 Task: Find connections with filter location Jiashan with filter topic #startupquoteswith filter profile language Spanish with filter current company QX Global Group with filter school Dibrugarh University, Dibrugarh with filter industry Climate Data and Analytics with filter service category Management Consulting with filter keywords title Finance Director
Action: Mouse moved to (508, 65)
Screenshot: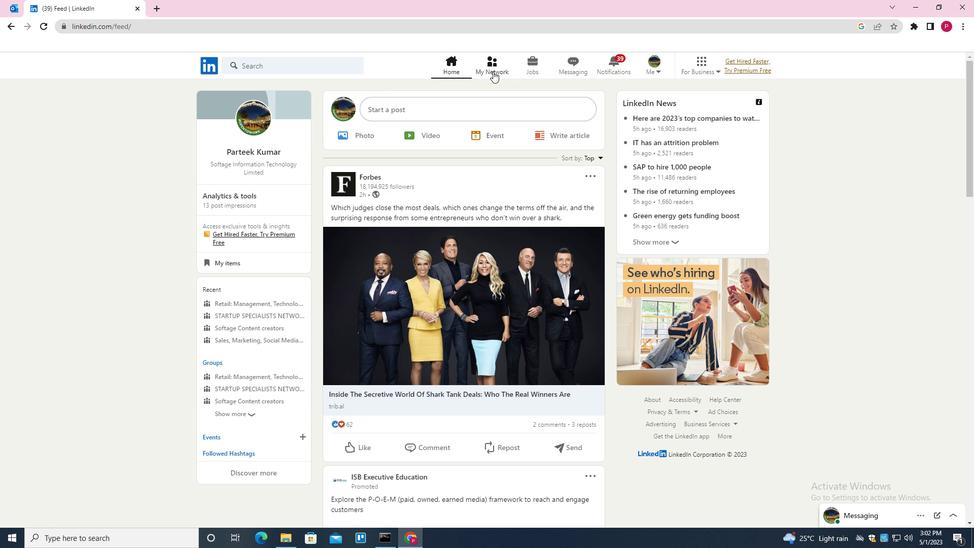 
Action: Mouse pressed left at (508, 65)
Screenshot: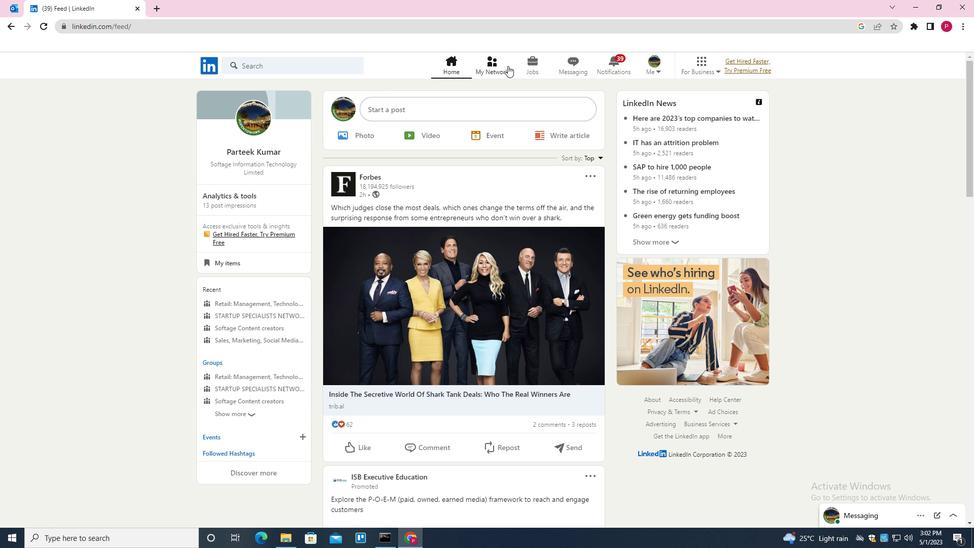 
Action: Mouse moved to (327, 121)
Screenshot: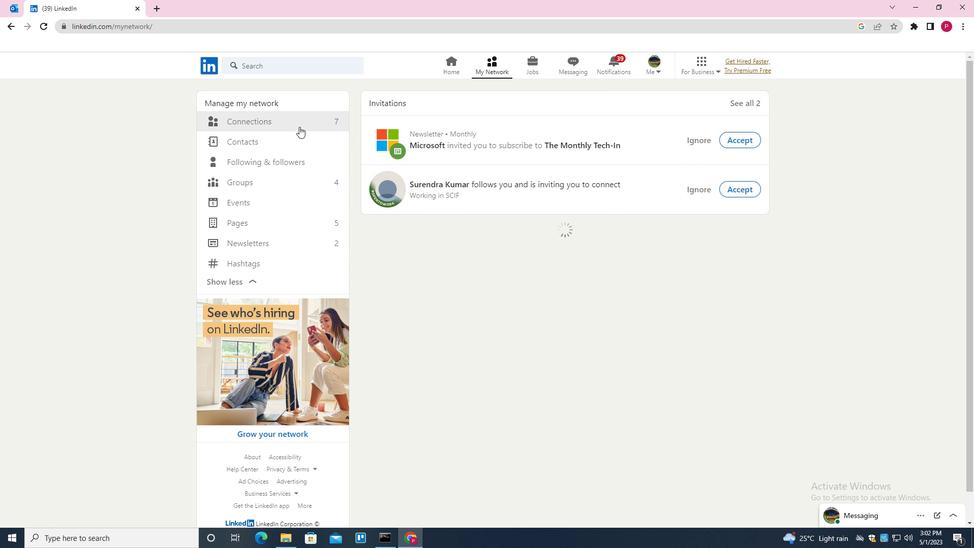 
Action: Mouse pressed left at (327, 121)
Screenshot: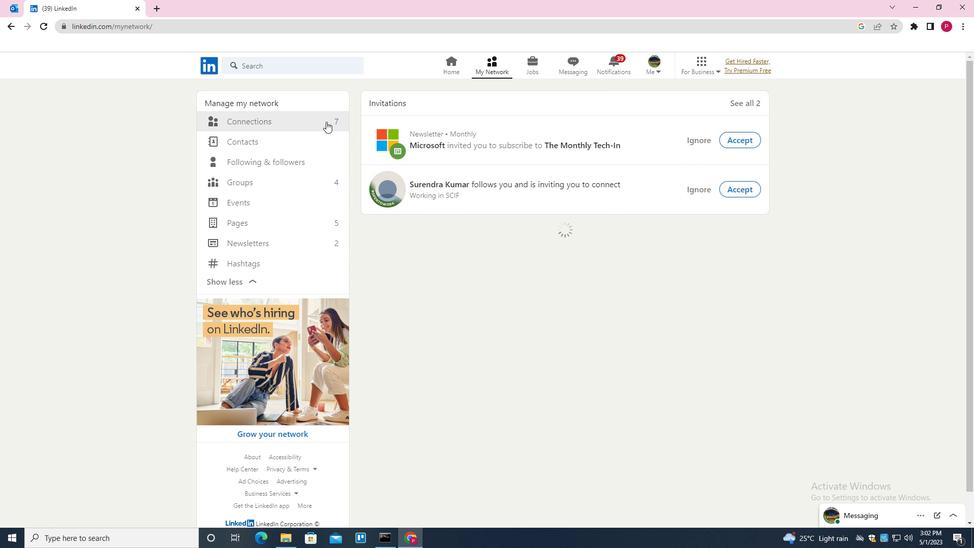 
Action: Mouse moved to (562, 119)
Screenshot: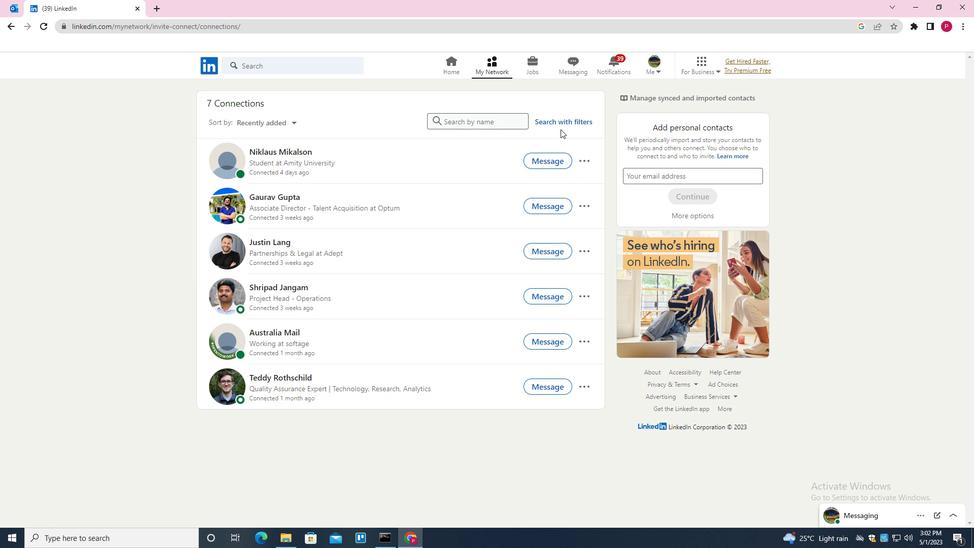 
Action: Mouse pressed left at (562, 119)
Screenshot: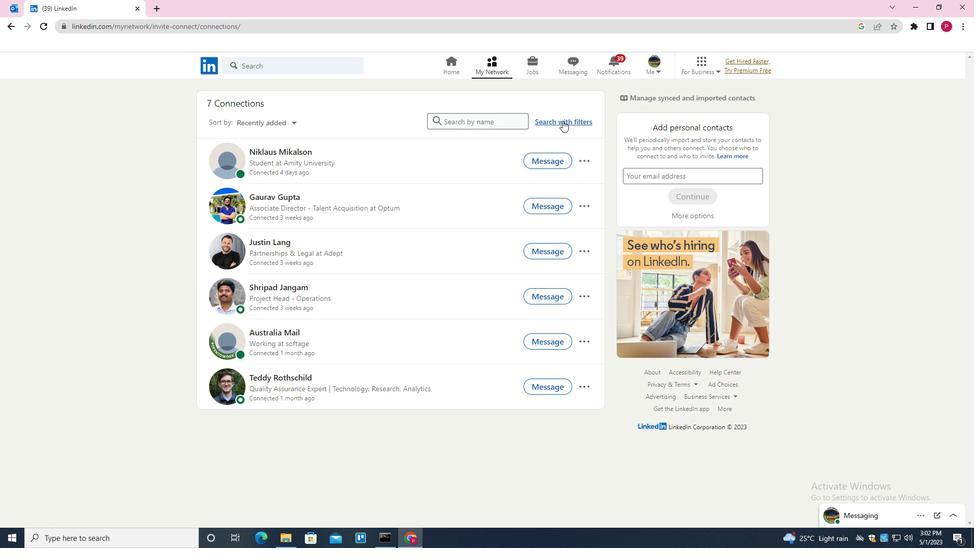
Action: Mouse moved to (524, 94)
Screenshot: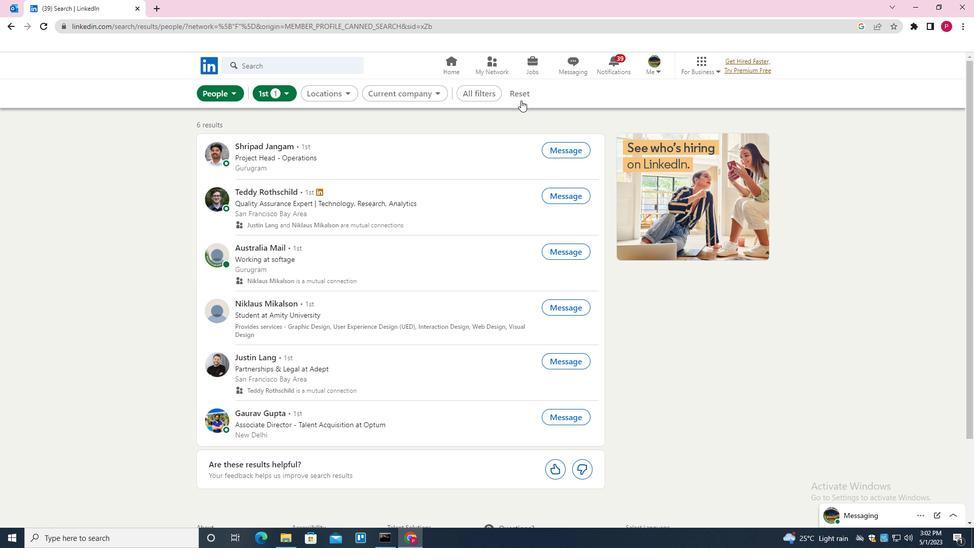 
Action: Mouse pressed left at (524, 94)
Screenshot: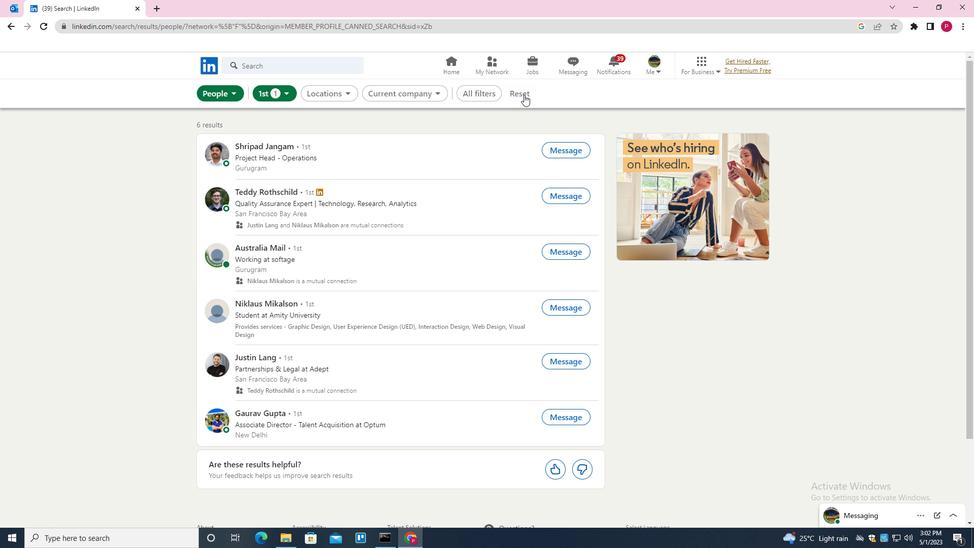 
Action: Mouse moved to (518, 91)
Screenshot: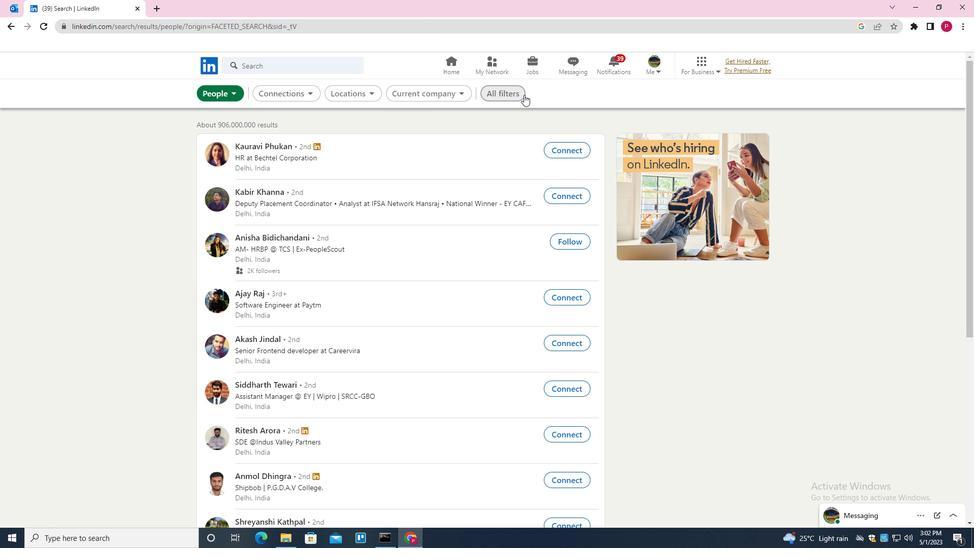 
Action: Mouse pressed left at (518, 91)
Screenshot: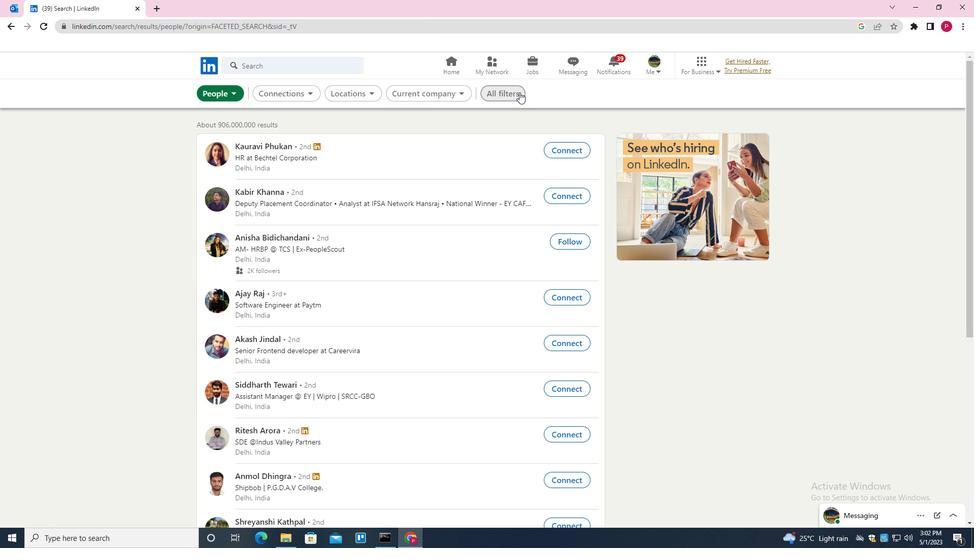 
Action: Mouse moved to (877, 313)
Screenshot: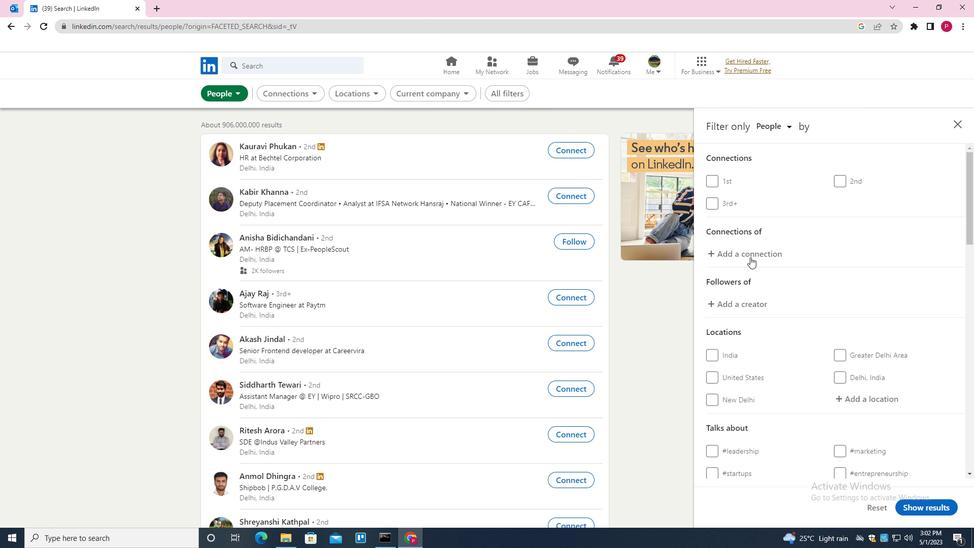 
Action: Mouse scrolled (877, 313) with delta (0, 0)
Screenshot: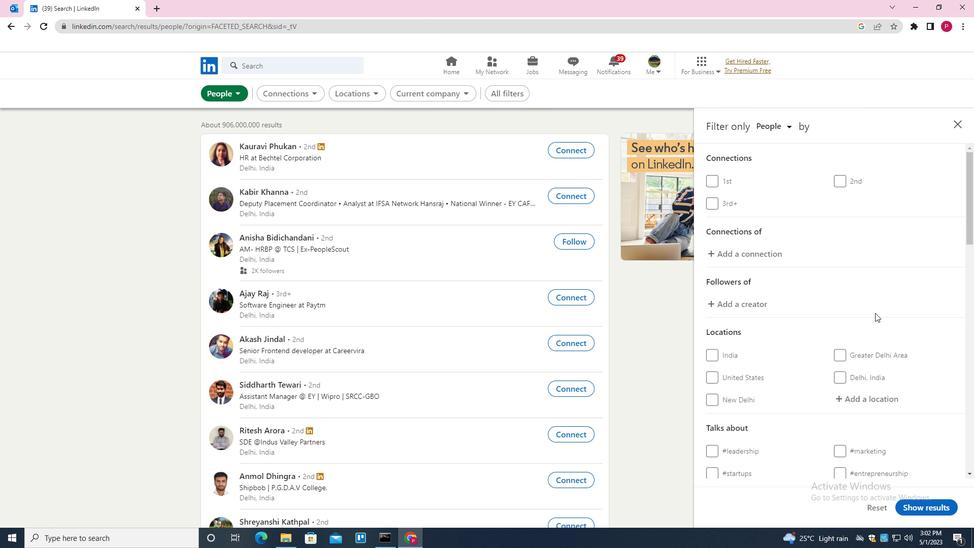 
Action: Mouse scrolled (877, 313) with delta (0, 0)
Screenshot: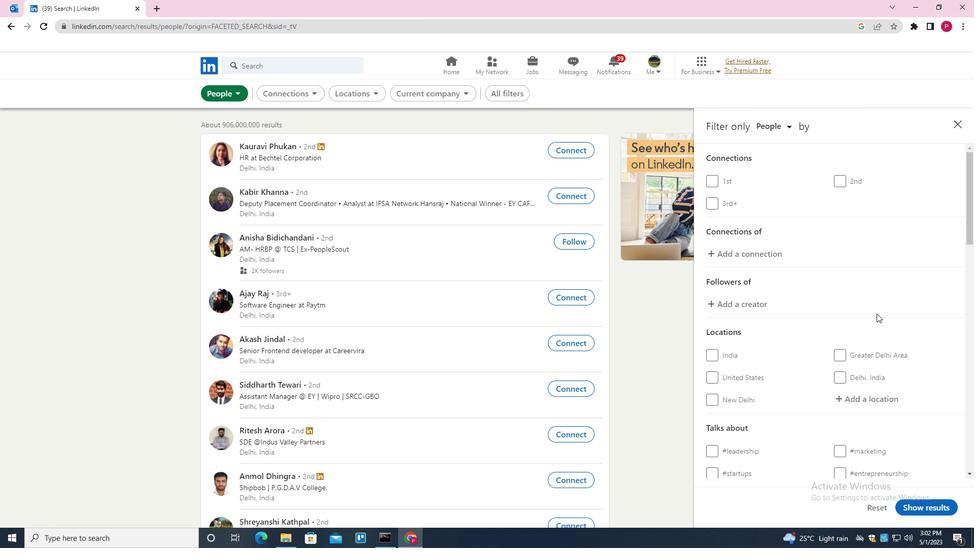 
Action: Mouse moved to (879, 302)
Screenshot: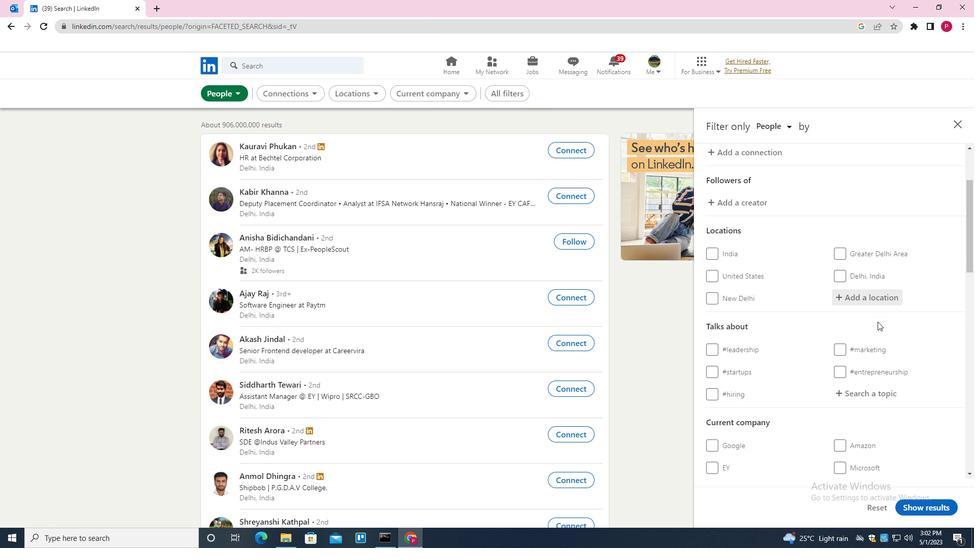 
Action: Mouse pressed left at (879, 302)
Screenshot: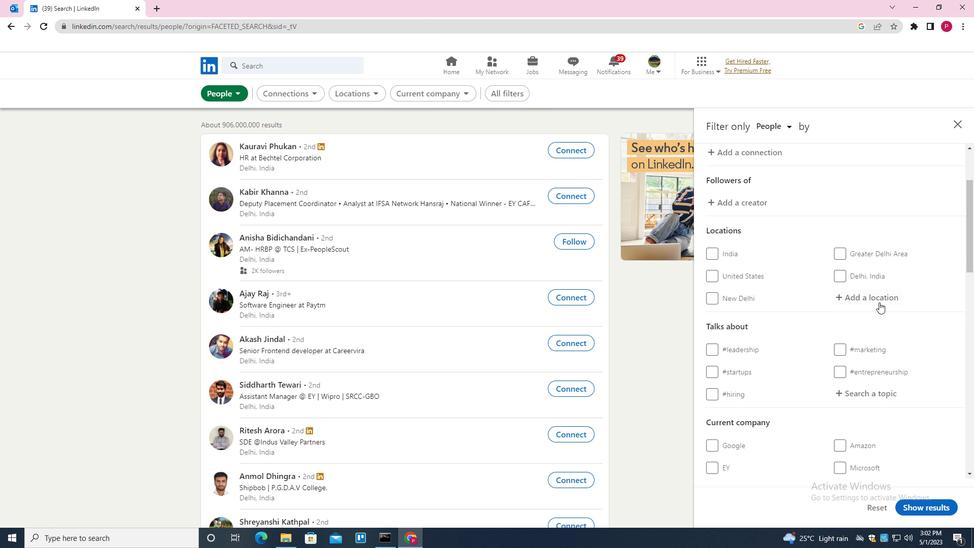 
Action: Key pressed <Key.shift><Key.shift><Key.shift>JIASHAN<Key.enter>
Screenshot: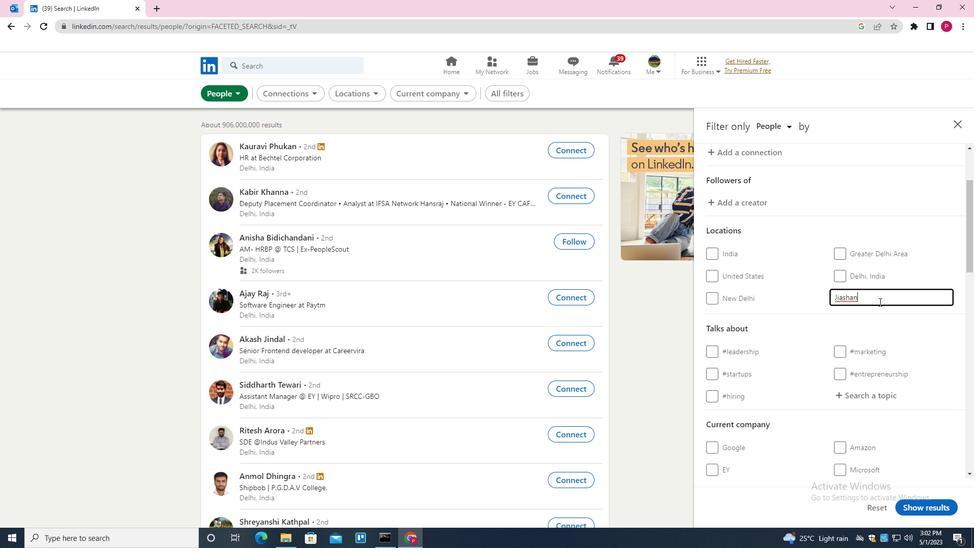 
Action: Mouse moved to (839, 331)
Screenshot: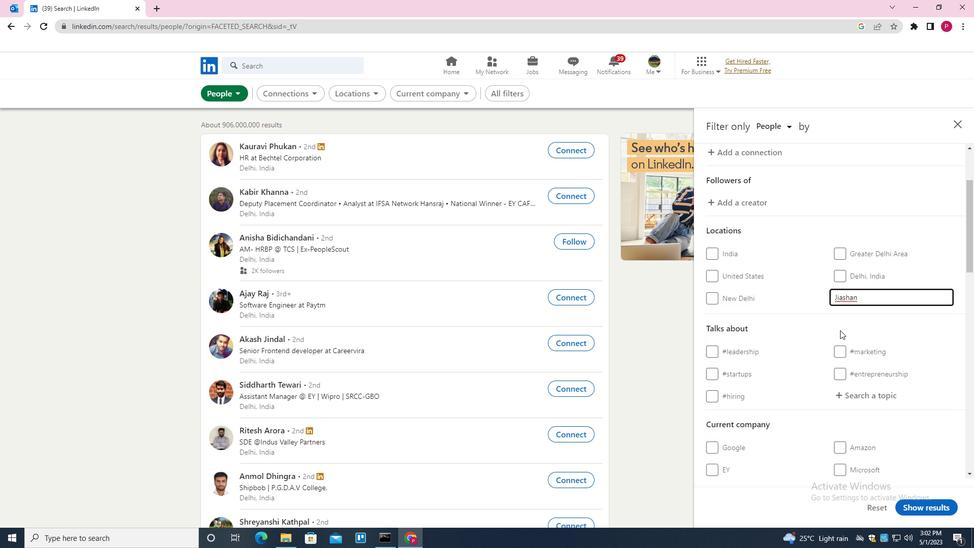 
Action: Mouse scrolled (839, 330) with delta (0, 0)
Screenshot: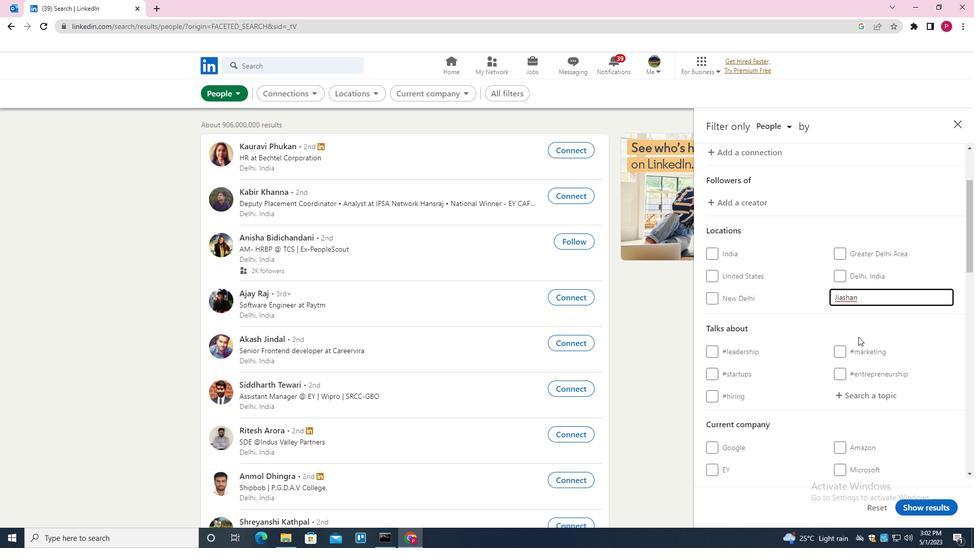 
Action: Mouse moved to (840, 331)
Screenshot: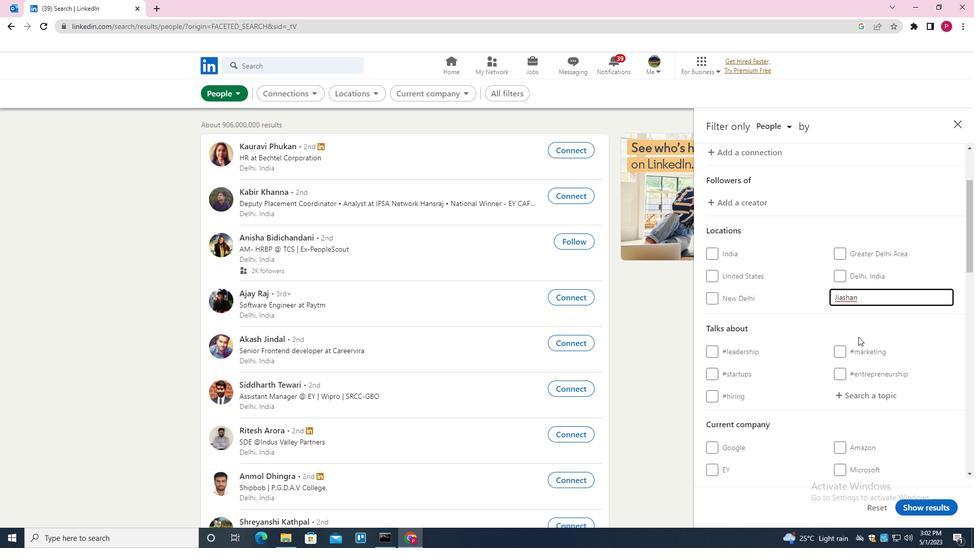 
Action: Mouse scrolled (840, 330) with delta (0, 0)
Screenshot: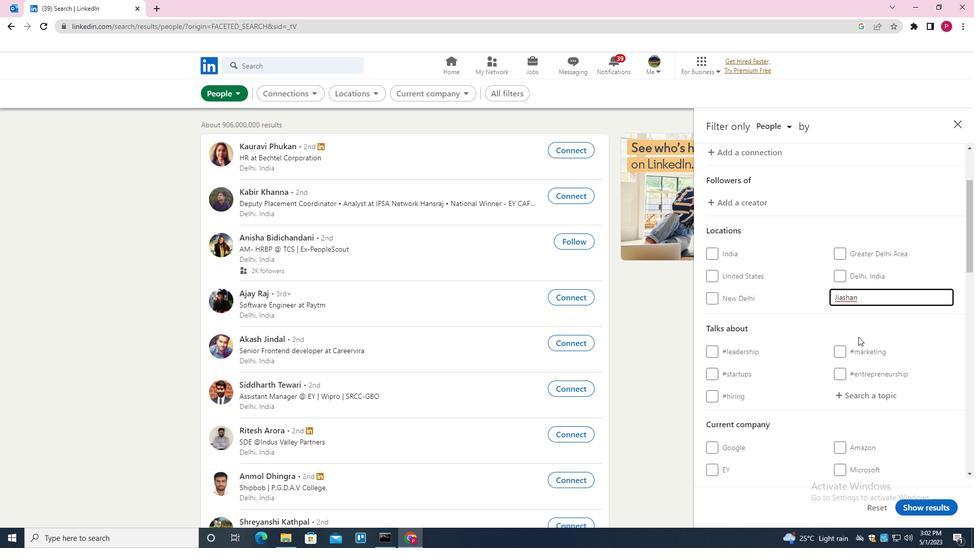 
Action: Mouse moved to (843, 332)
Screenshot: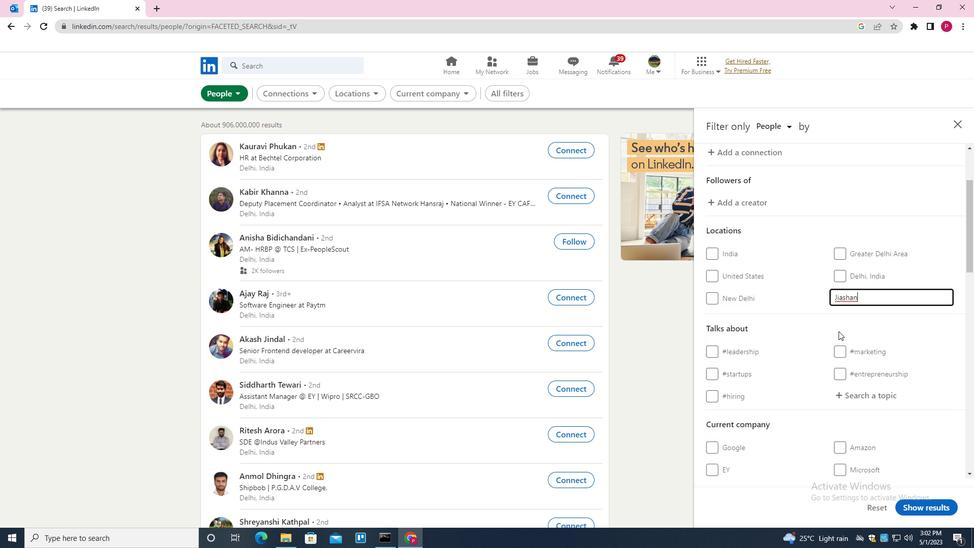 
Action: Mouse scrolled (843, 331) with delta (0, 0)
Screenshot: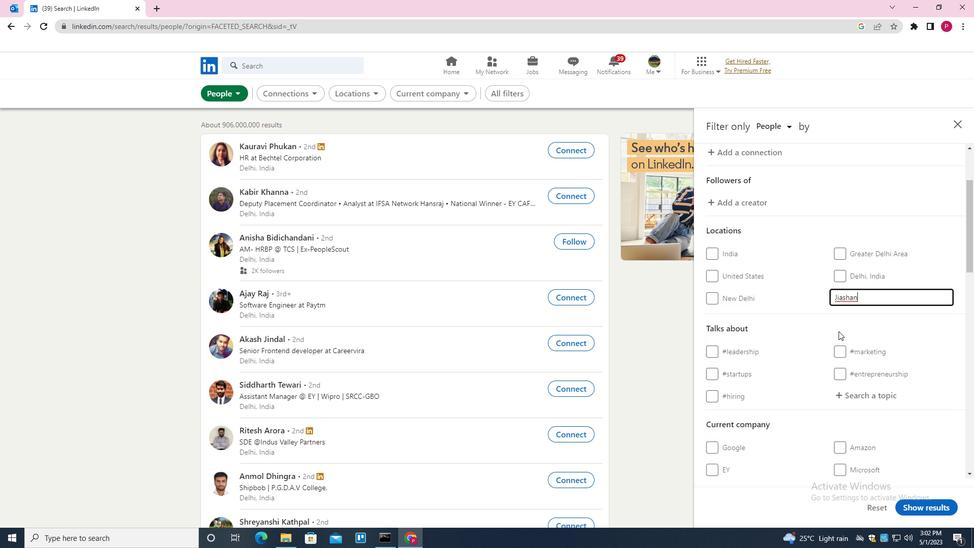 
Action: Mouse moved to (863, 239)
Screenshot: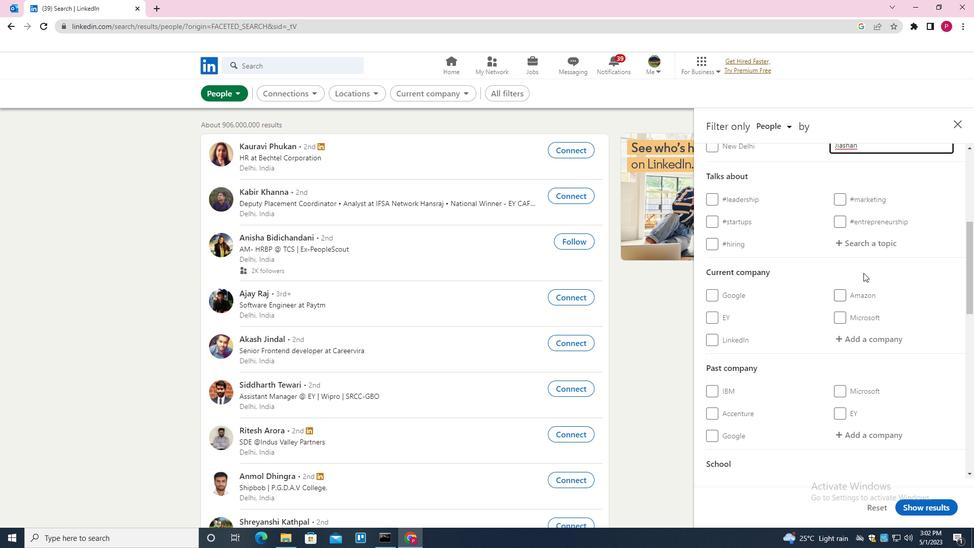 
Action: Mouse pressed left at (863, 239)
Screenshot: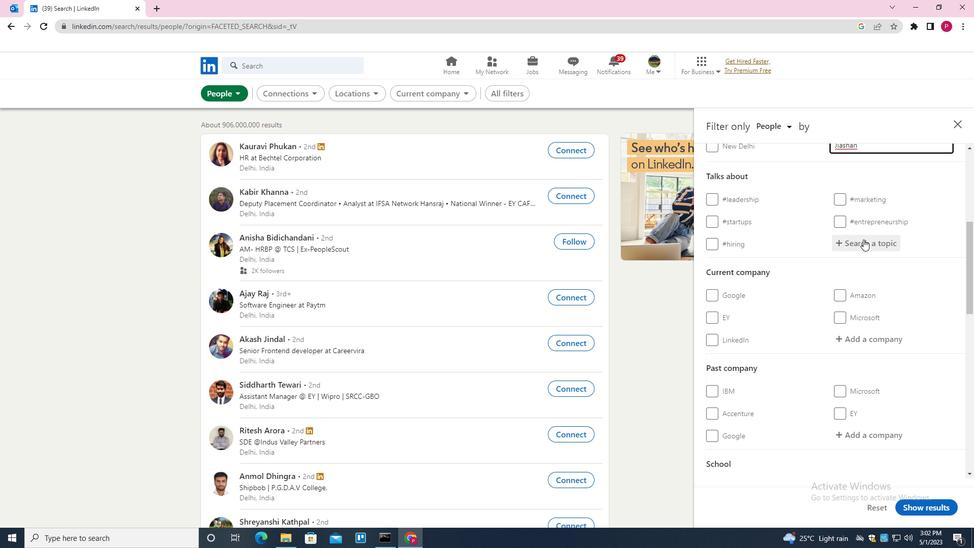 
Action: Key pressed STARTUPQUOTES<Key.down><Key.enter>
Screenshot: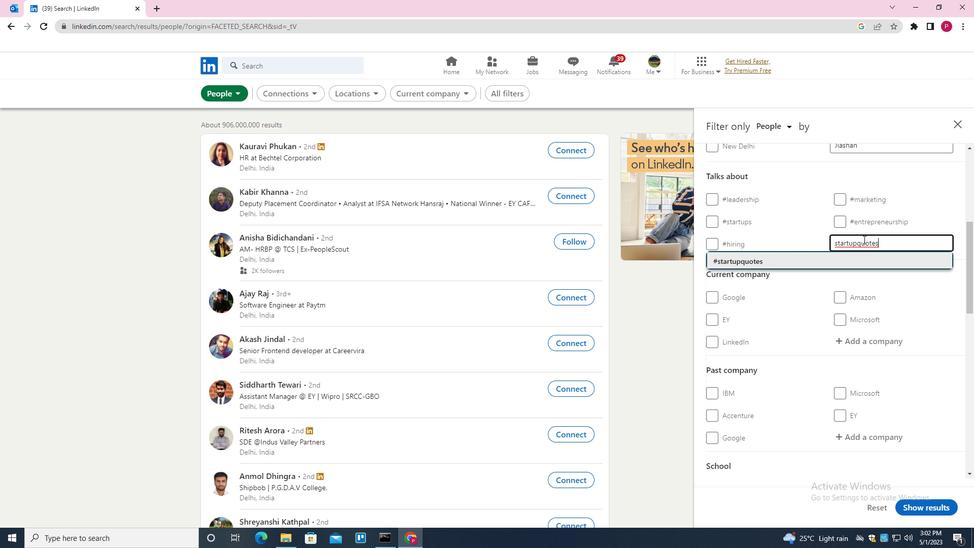 
Action: Mouse moved to (758, 288)
Screenshot: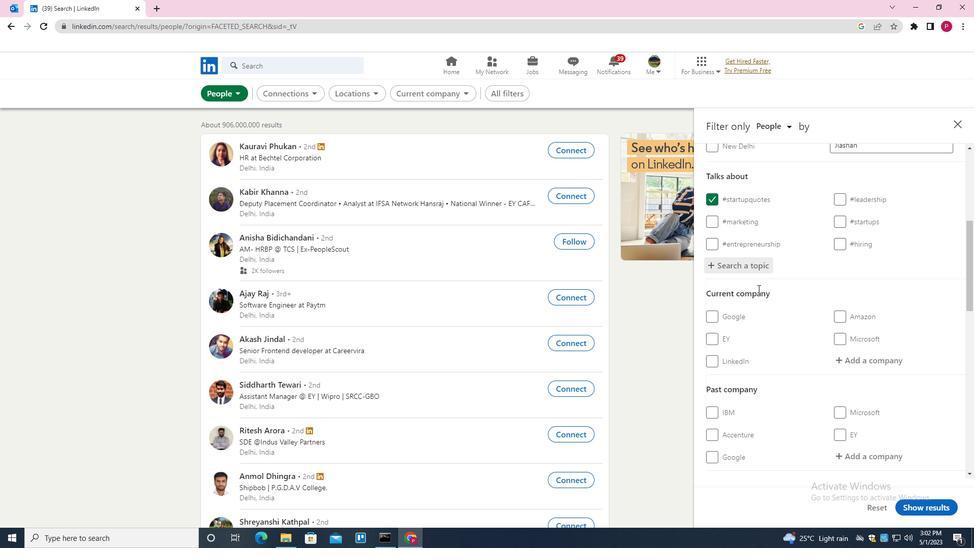 
Action: Mouse scrolled (758, 288) with delta (0, 0)
Screenshot: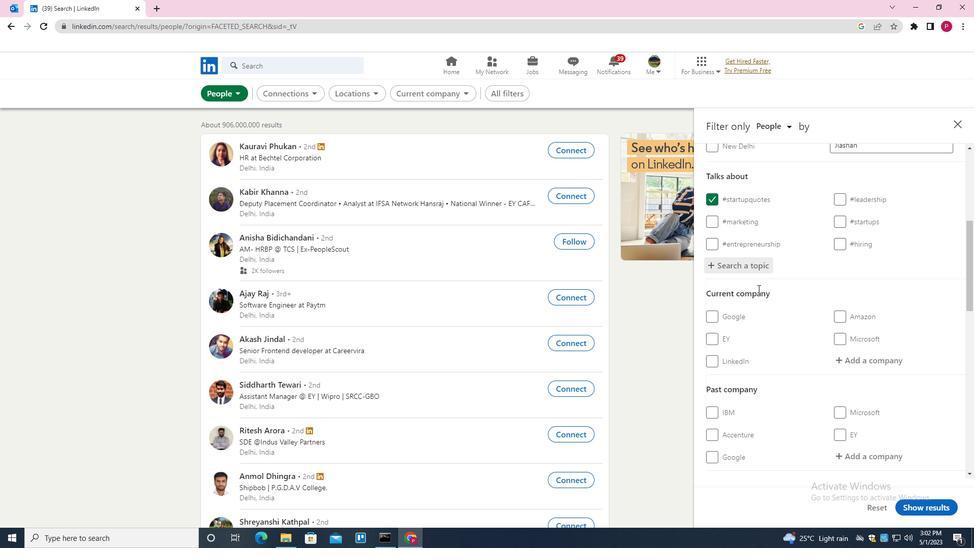 
Action: Mouse scrolled (758, 288) with delta (0, 0)
Screenshot: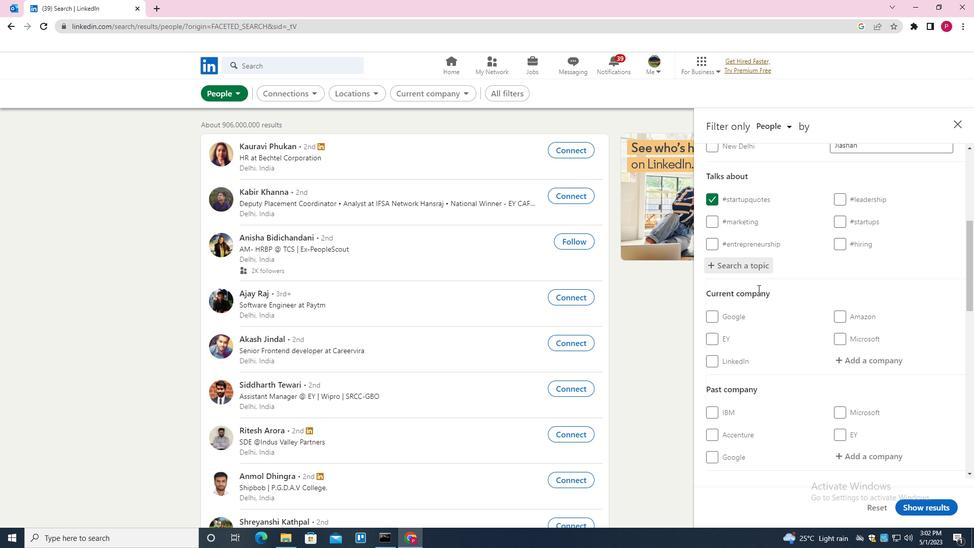 
Action: Mouse moved to (760, 290)
Screenshot: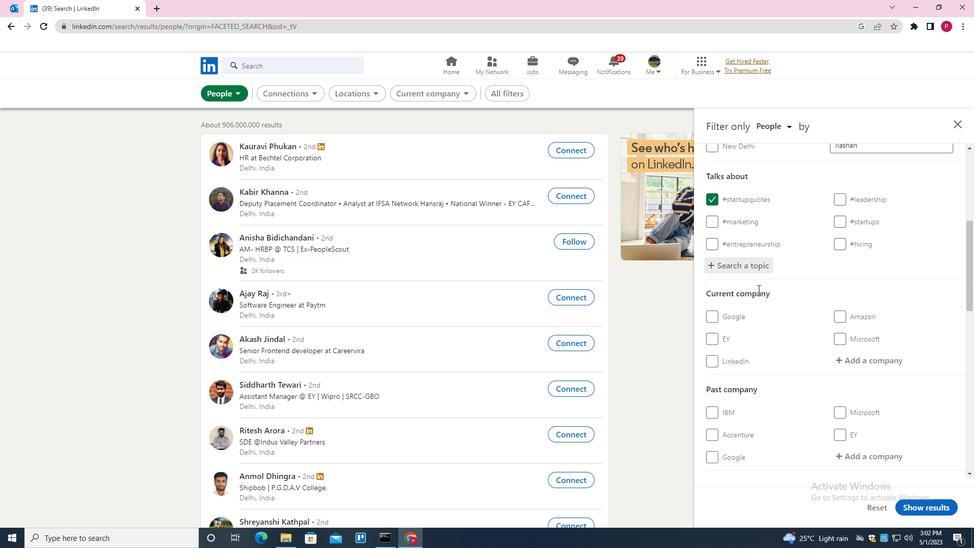 
Action: Mouse scrolled (760, 290) with delta (0, 0)
Screenshot: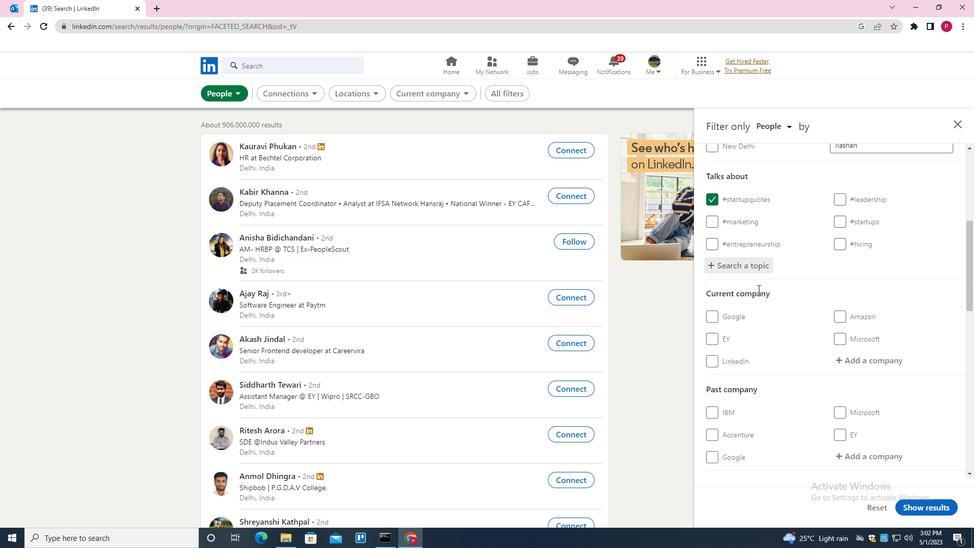 
Action: Mouse moved to (724, 313)
Screenshot: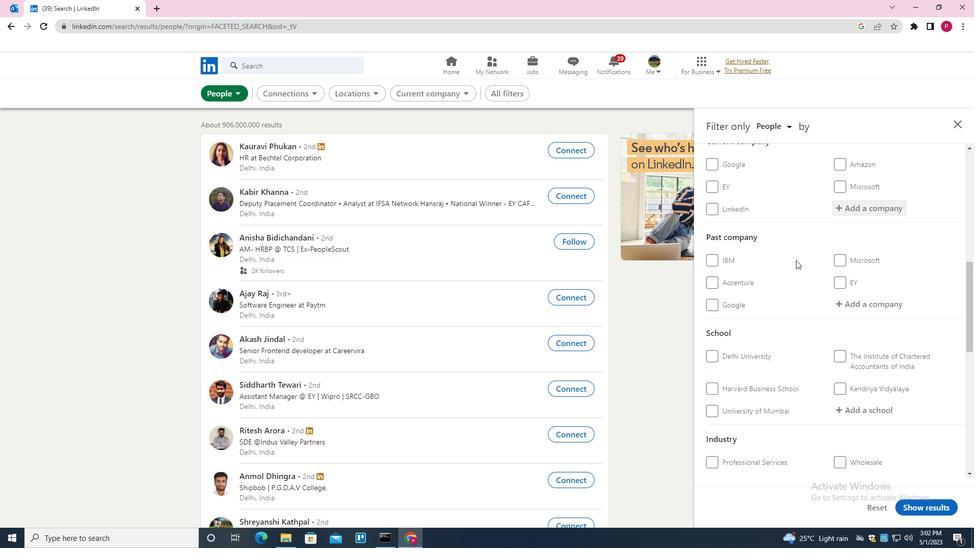 
Action: Mouse scrolled (724, 312) with delta (0, 0)
Screenshot: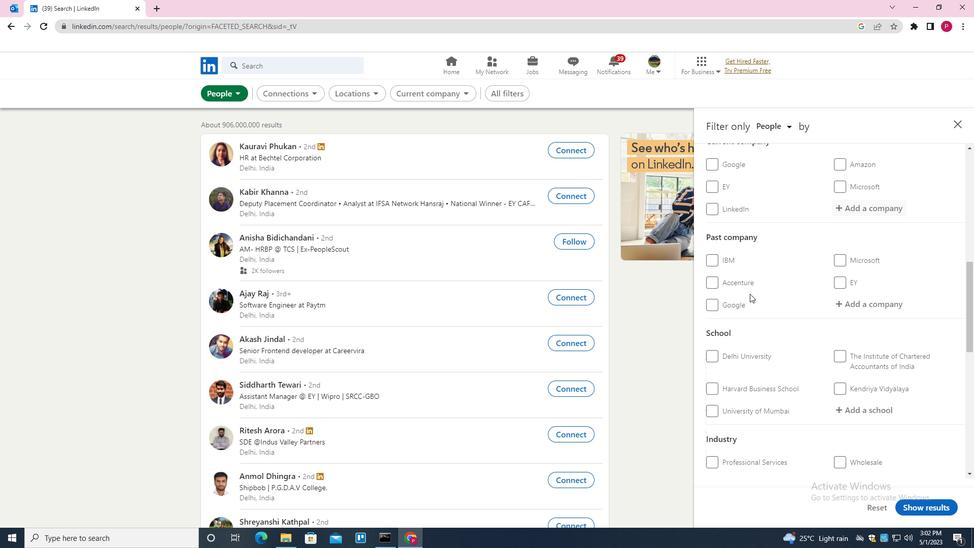 
Action: Mouse scrolled (724, 312) with delta (0, 0)
Screenshot: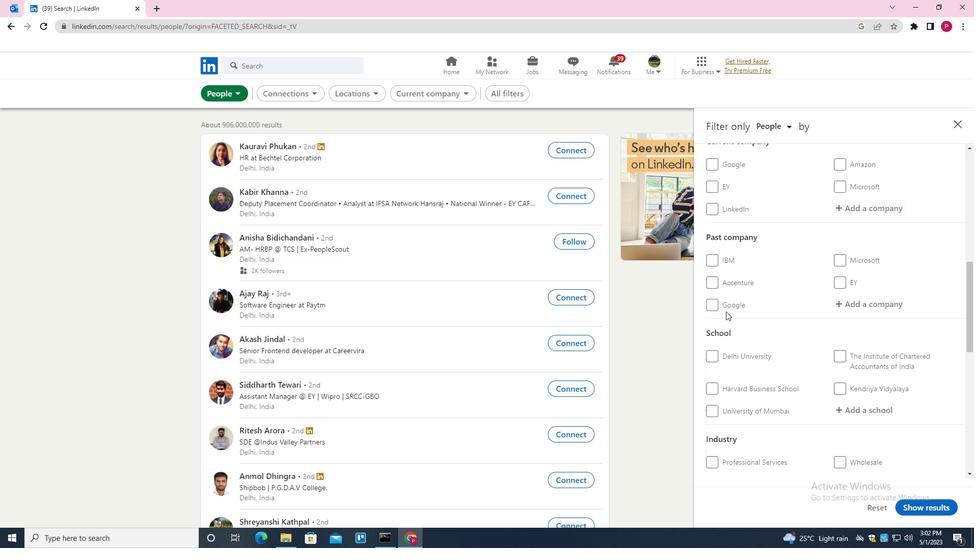 
Action: Mouse scrolled (724, 312) with delta (0, 0)
Screenshot: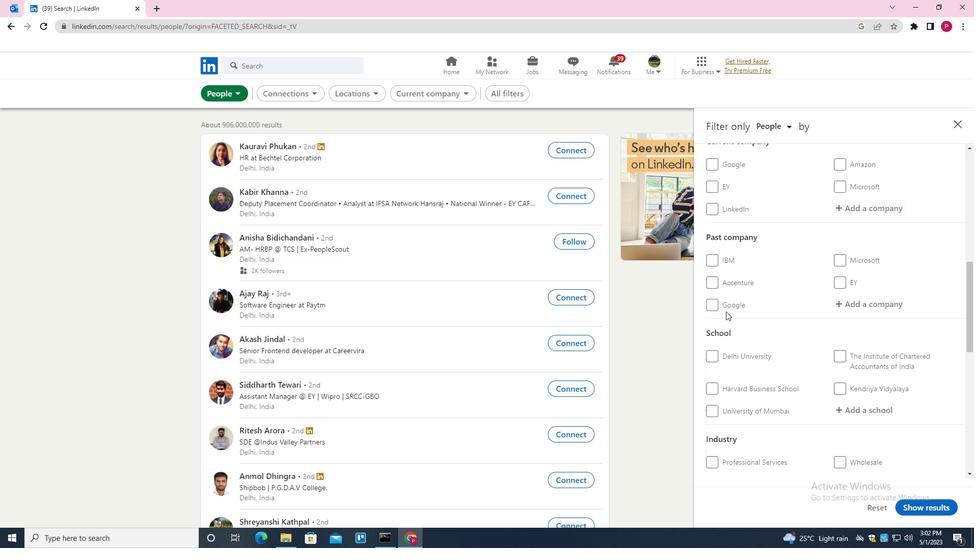 
Action: Mouse moved to (729, 328)
Screenshot: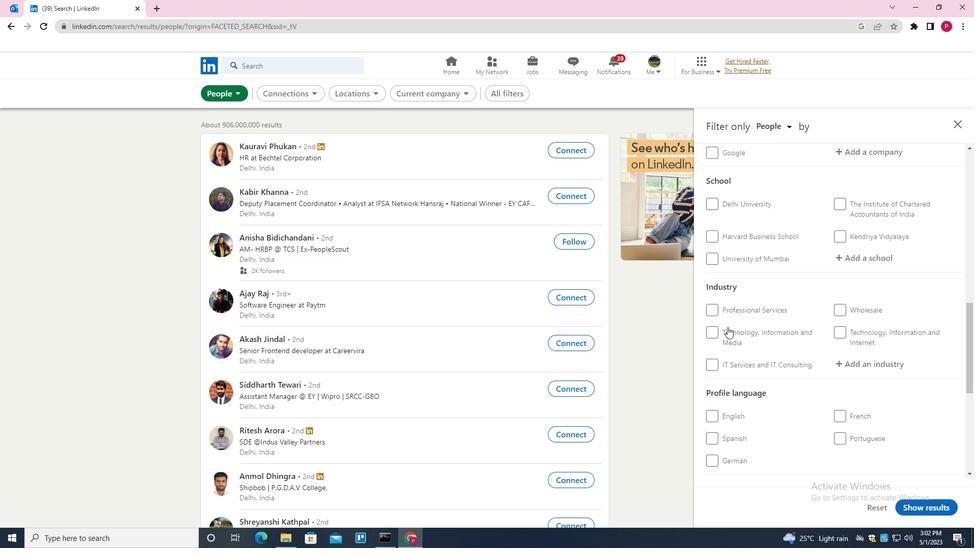 
Action: Mouse scrolled (729, 327) with delta (0, 0)
Screenshot: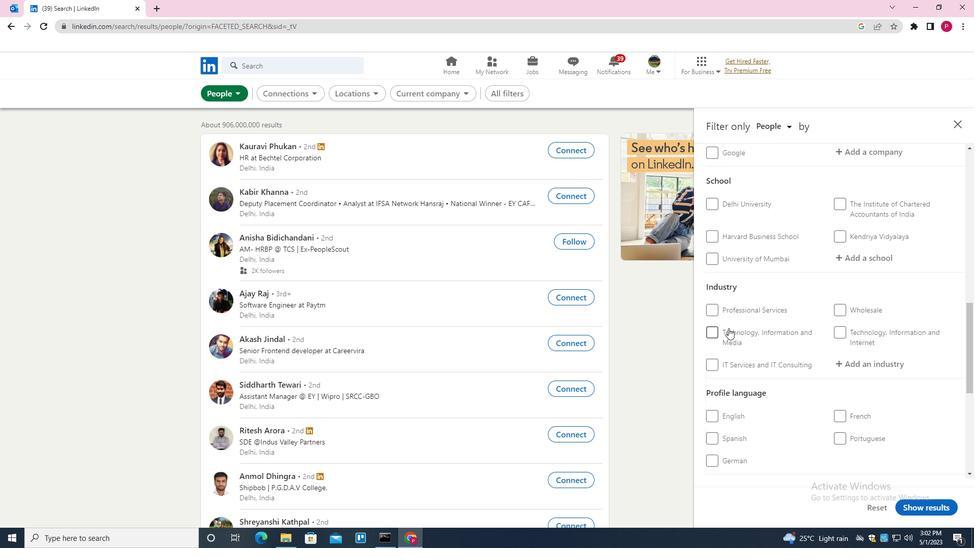 
Action: Mouse scrolled (729, 327) with delta (0, 0)
Screenshot: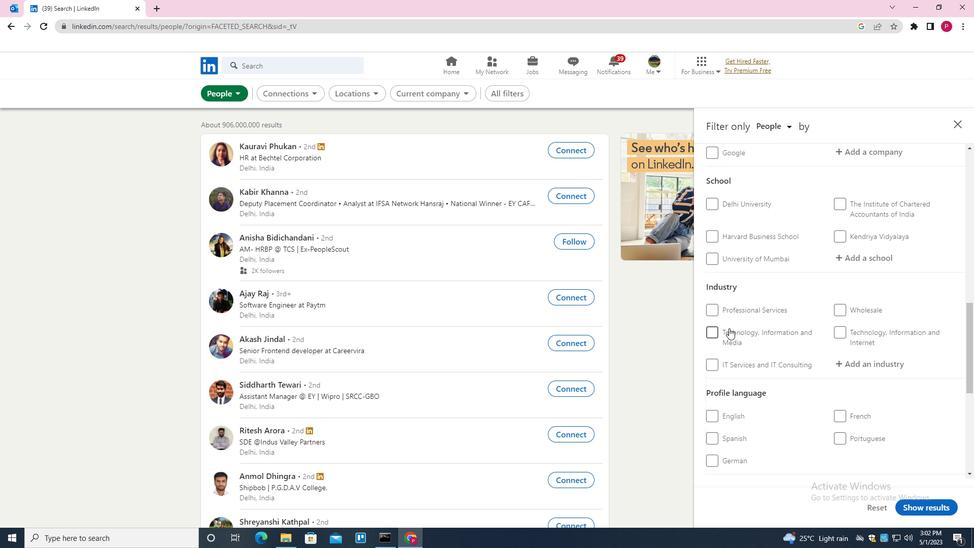 
Action: Mouse scrolled (729, 327) with delta (0, 0)
Screenshot: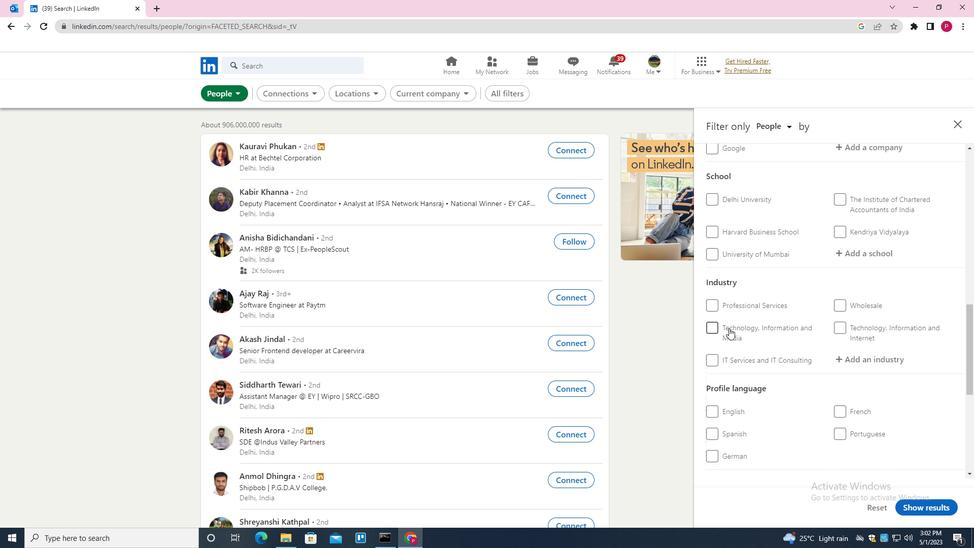 
Action: Mouse moved to (731, 290)
Screenshot: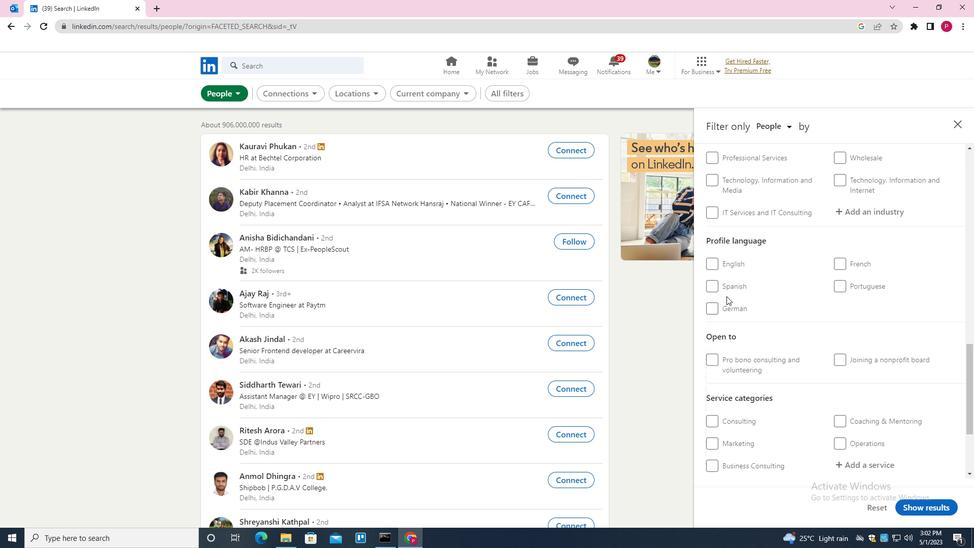 
Action: Mouse pressed left at (731, 290)
Screenshot: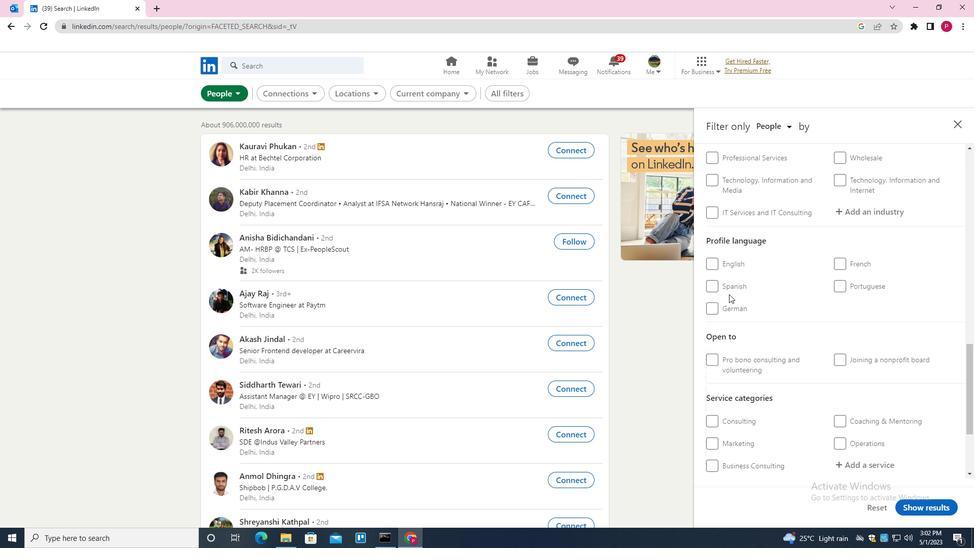 
Action: Mouse scrolled (731, 291) with delta (0, 0)
Screenshot: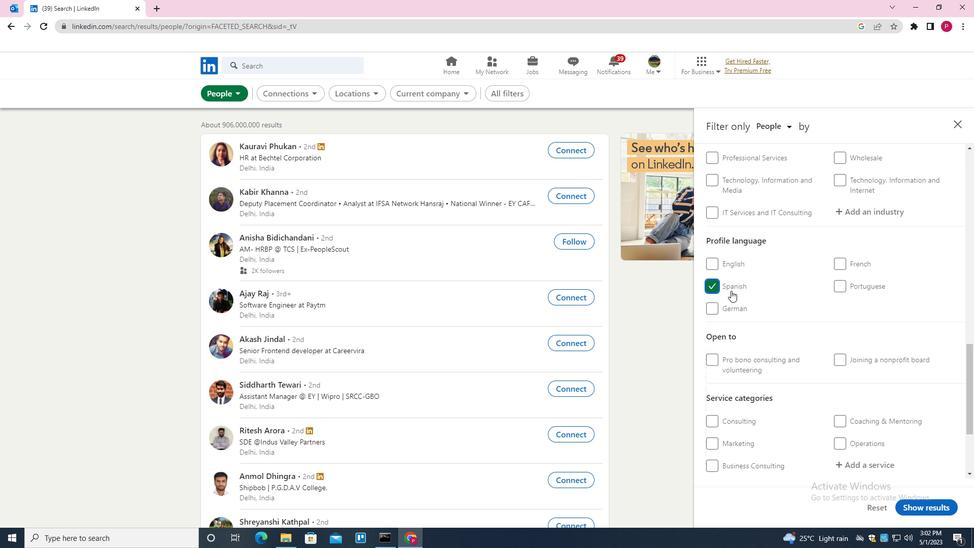 
Action: Mouse scrolled (731, 291) with delta (0, 0)
Screenshot: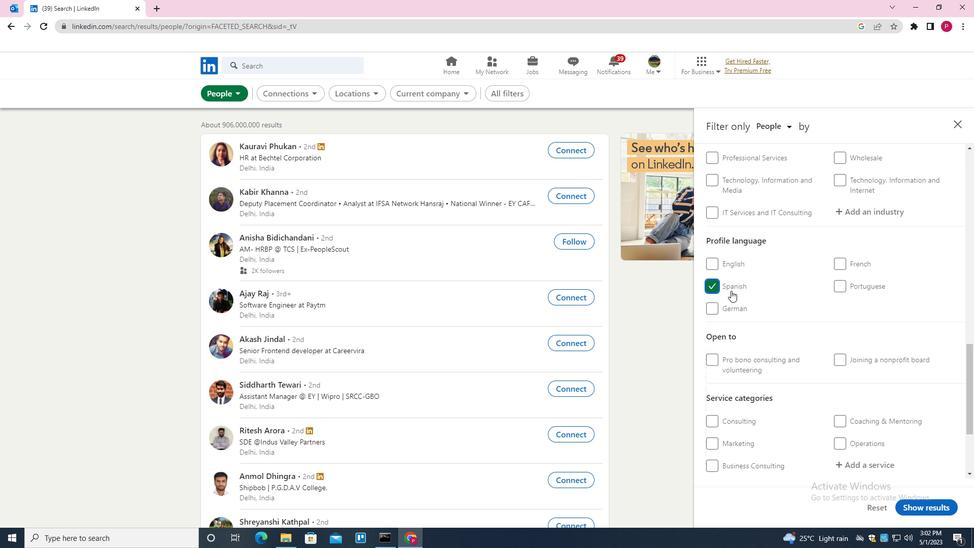 
Action: Mouse scrolled (731, 291) with delta (0, 0)
Screenshot: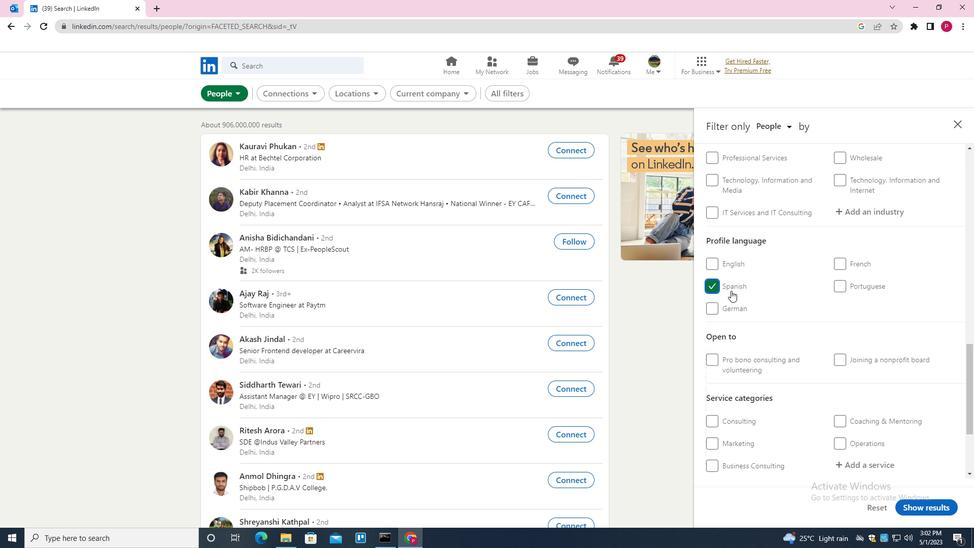 
Action: Mouse scrolled (731, 291) with delta (0, 0)
Screenshot: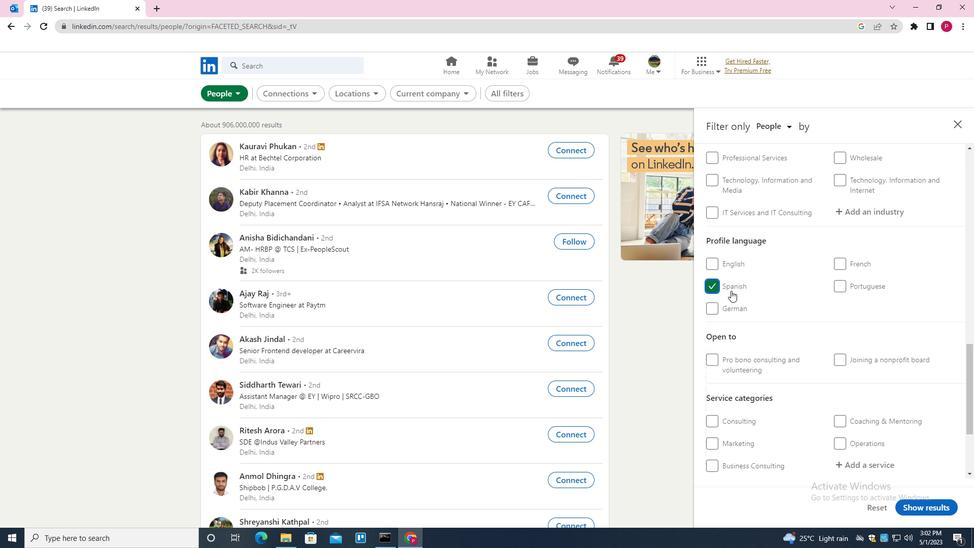 
Action: Mouse moved to (735, 287)
Screenshot: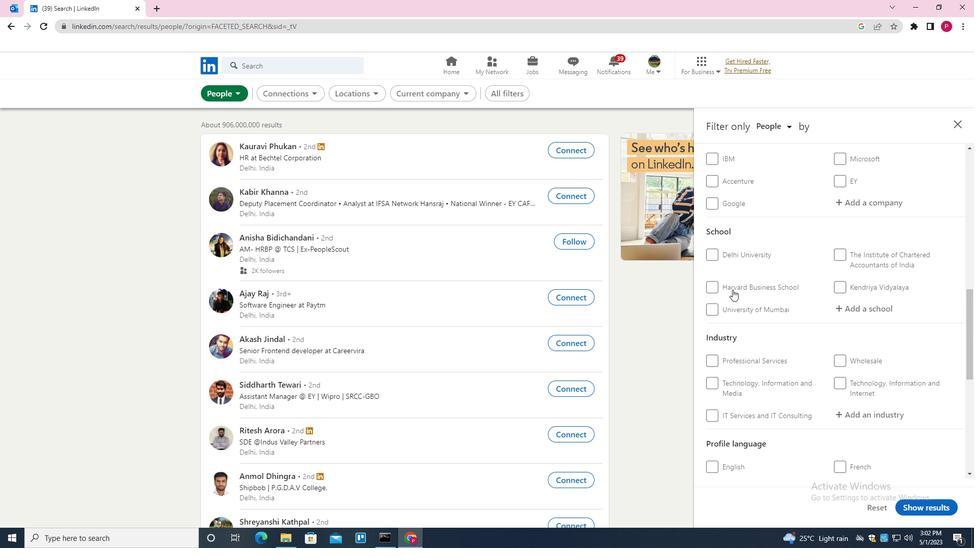 
Action: Mouse scrolled (735, 288) with delta (0, 0)
Screenshot: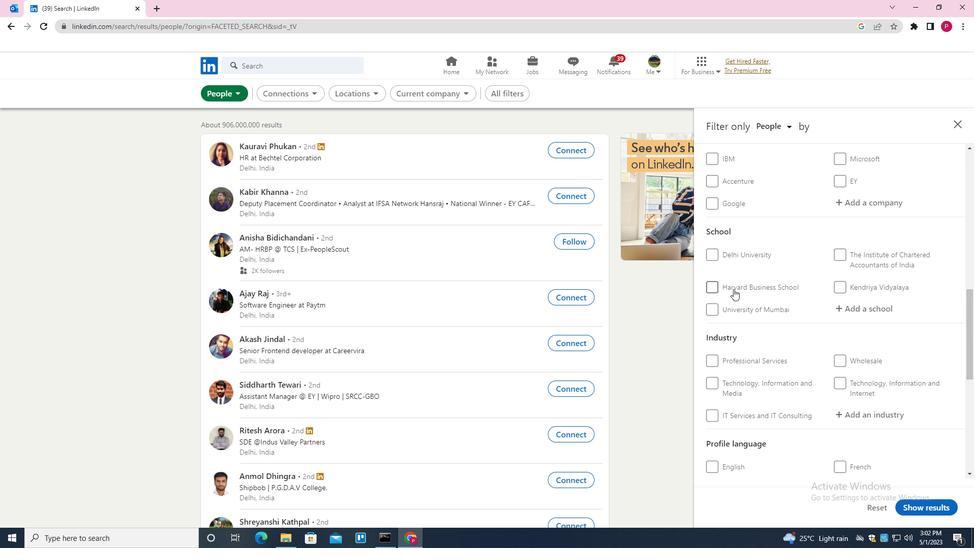 
Action: Mouse scrolled (735, 288) with delta (0, 0)
Screenshot: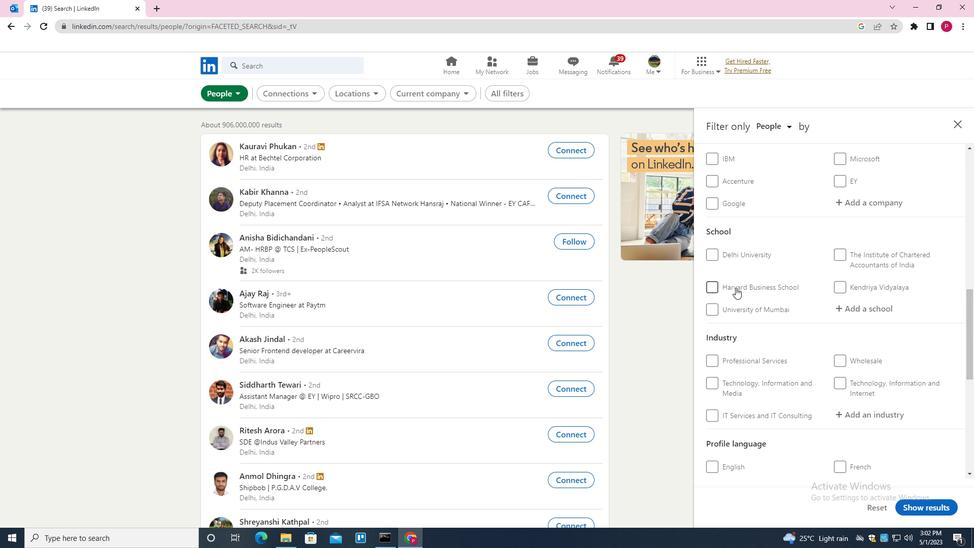 
Action: Mouse scrolled (735, 288) with delta (0, 0)
Screenshot: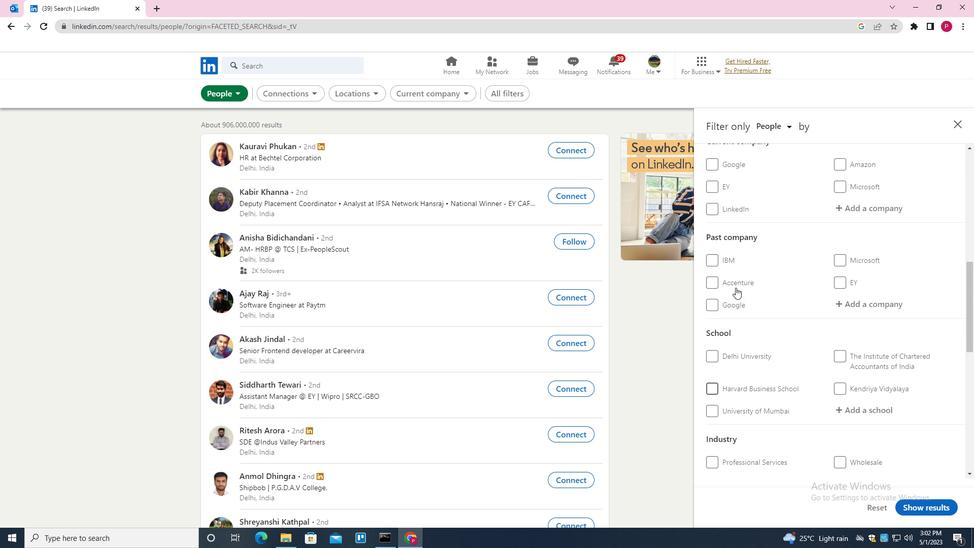 
Action: Mouse moved to (888, 256)
Screenshot: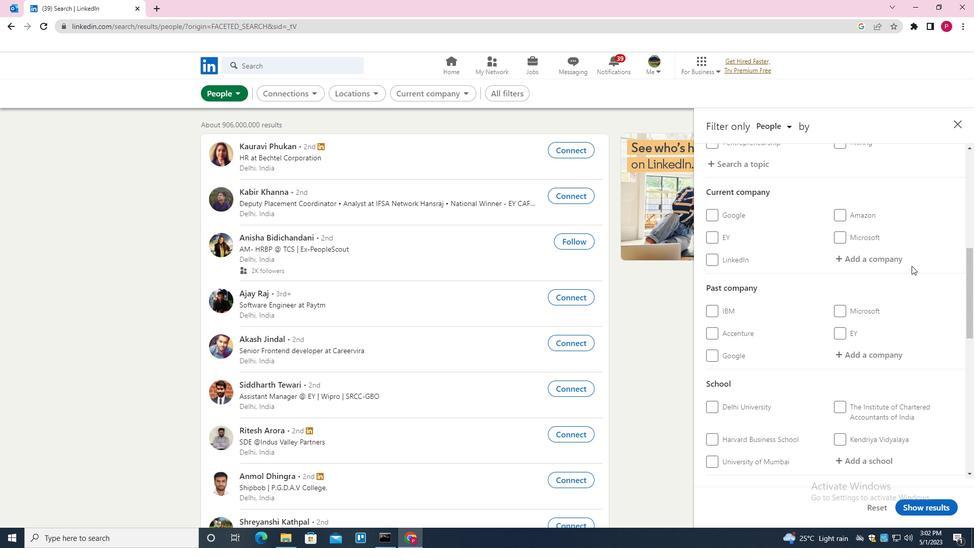 
Action: Mouse pressed left at (888, 256)
Screenshot: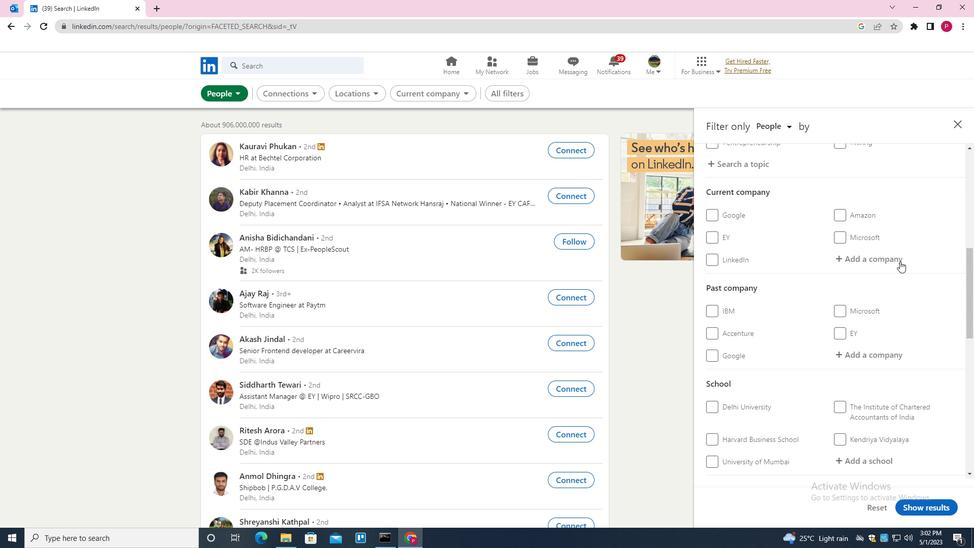 
Action: Mouse moved to (888, 256)
Screenshot: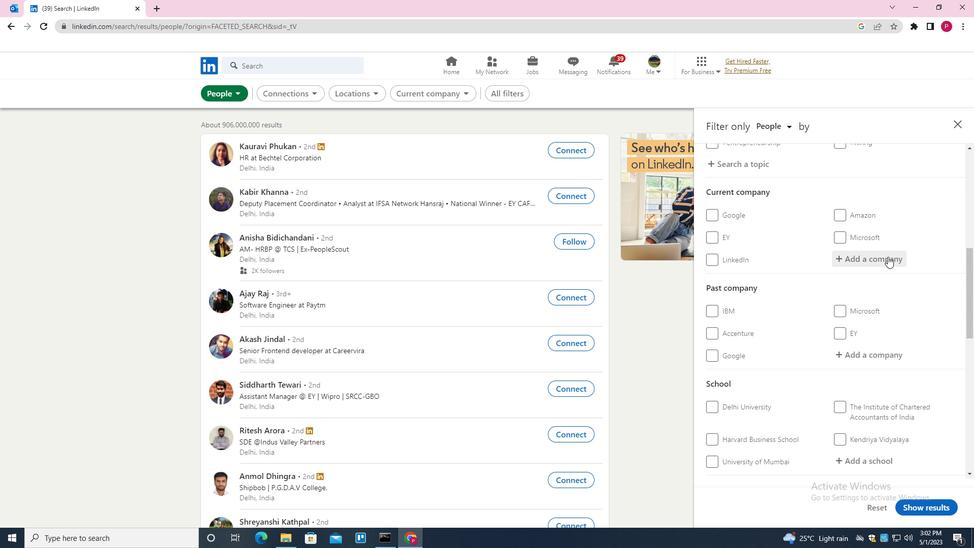 
Action: Key pressed <Key.shift>QX<Key.space><Key.shift>GLOBAL<Key.down><Key.enter>
Screenshot: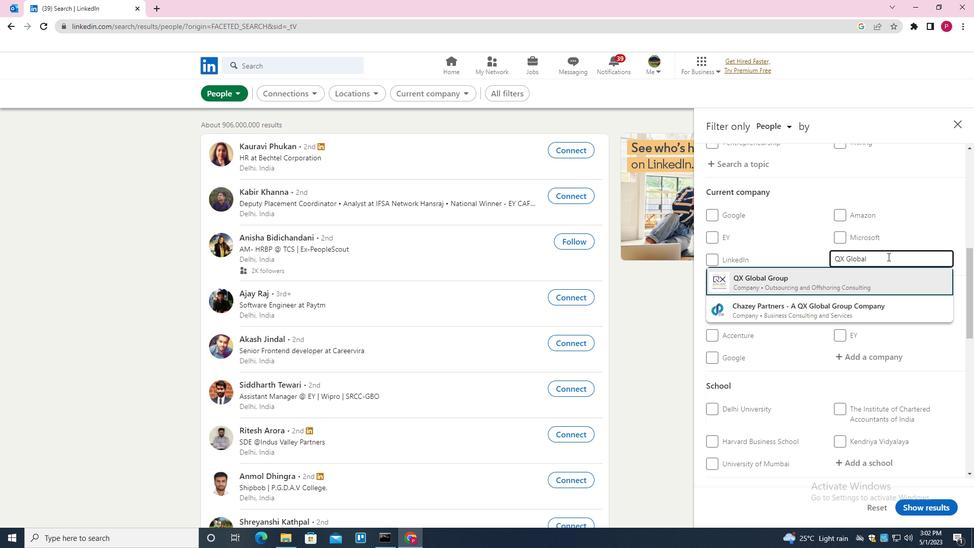 
Action: Mouse moved to (778, 317)
Screenshot: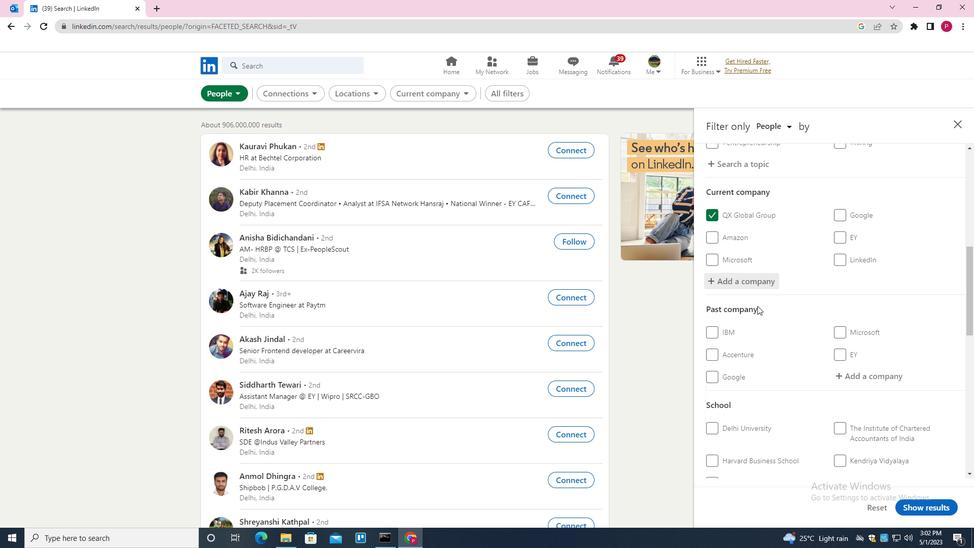 
Action: Mouse scrolled (778, 316) with delta (0, 0)
Screenshot: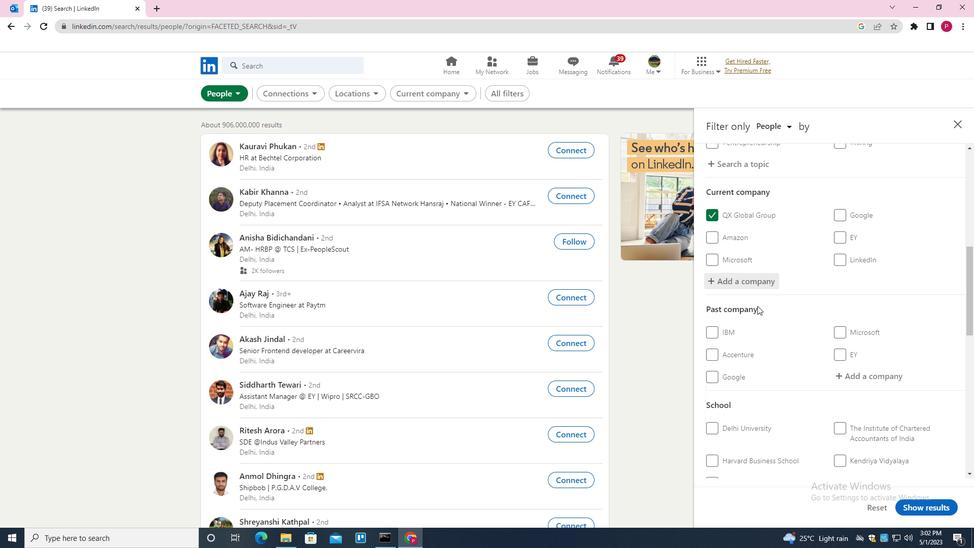 
Action: Mouse moved to (781, 318)
Screenshot: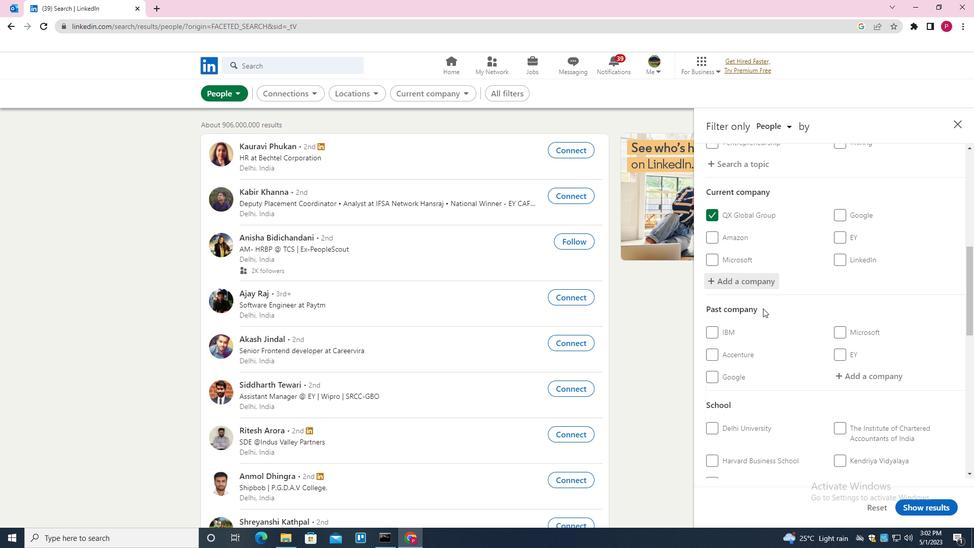 
Action: Mouse scrolled (781, 317) with delta (0, 0)
Screenshot: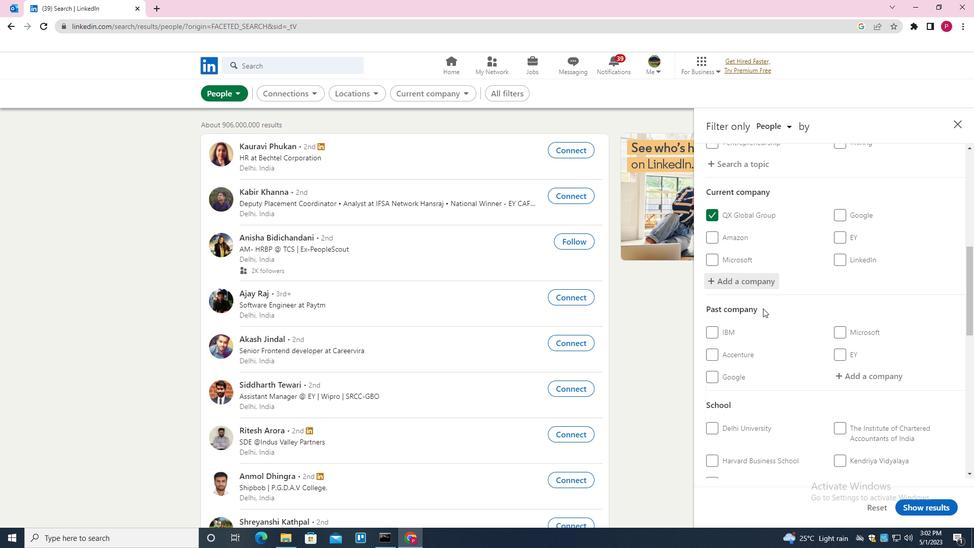 
Action: Mouse moved to (785, 319)
Screenshot: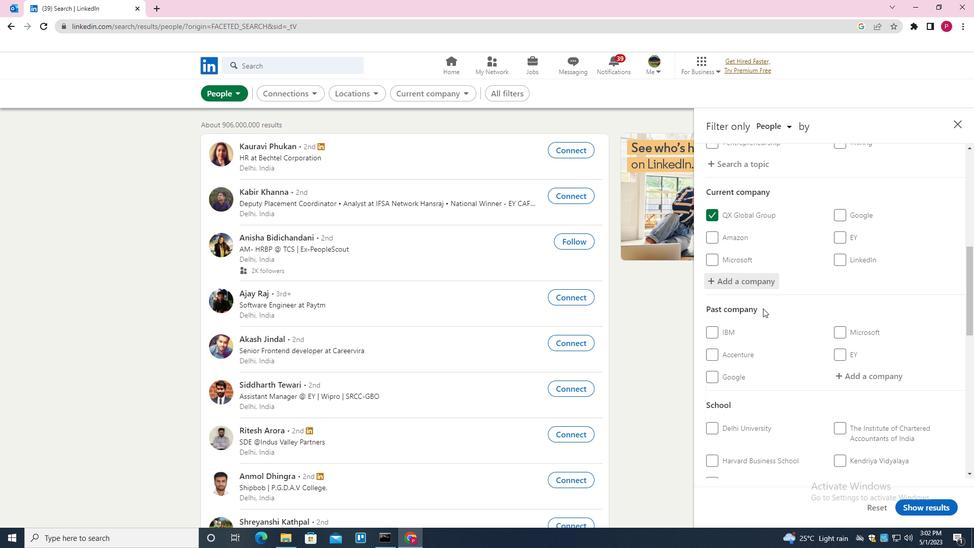 
Action: Mouse scrolled (785, 319) with delta (0, 0)
Screenshot: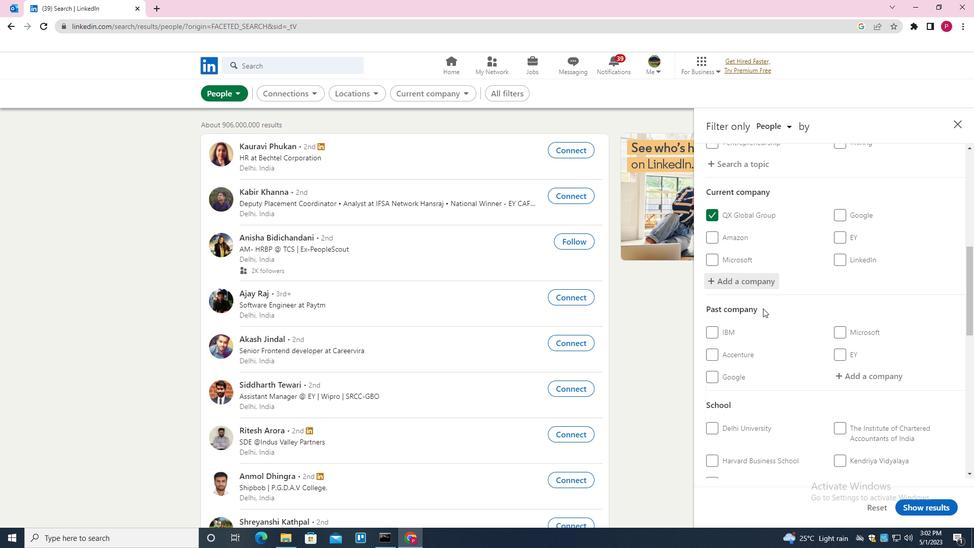 
Action: Mouse moved to (863, 329)
Screenshot: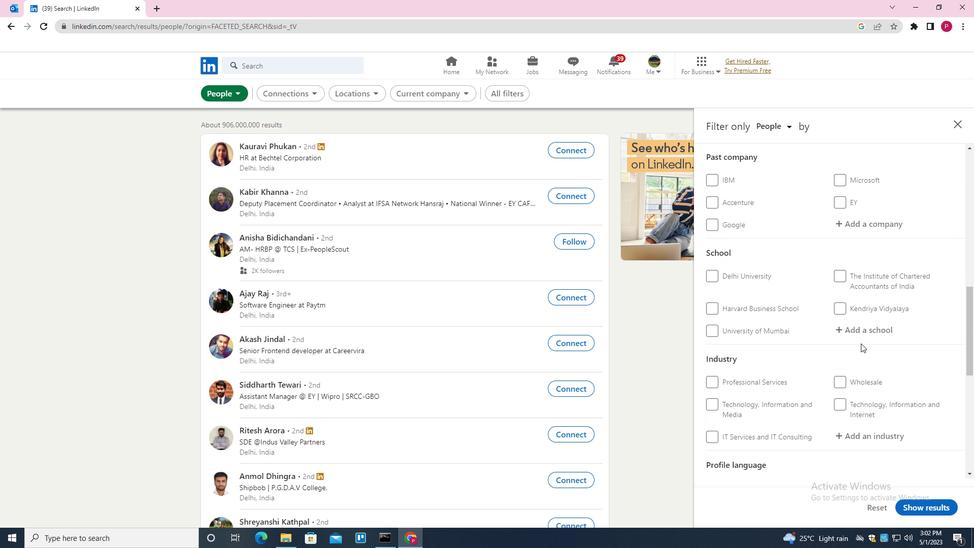 
Action: Mouse pressed left at (863, 329)
Screenshot: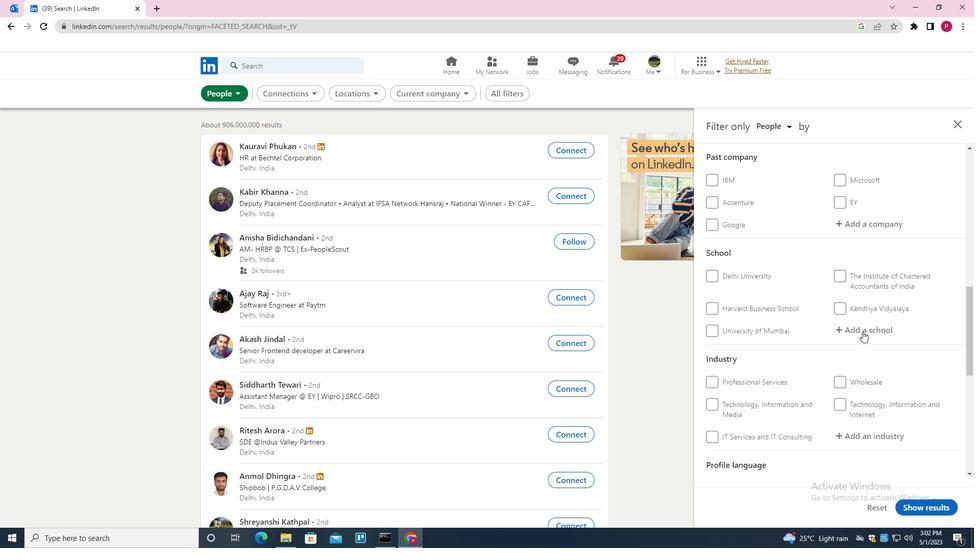 
Action: Key pressed <Key.shift><Key.shift><Key.shift><Key.shift><Key.shift><Key.shift><Key.shift><Key.shift><Key.shift><Key.shift><Key.shift><Key.shift><Key.shift><Key.shift><Key.shift><Key.shift><Key.shift><Key.shift><Key.shift><Key.shift><Key.shift><Key.shift><Key.shift><Key.shift><Key.shift><Key.shift><Key.shift><Key.shift>DIBURGARH<Key.backspace><Key.backspace>RH<Key.space><Key.backspace><Key.backspace><Key.backspace><Key.backspace><Key.backspace><Key.backspace><Key.backspace>RUGARH<Key.space><Key.down><Key.down><Key.enter>
Screenshot: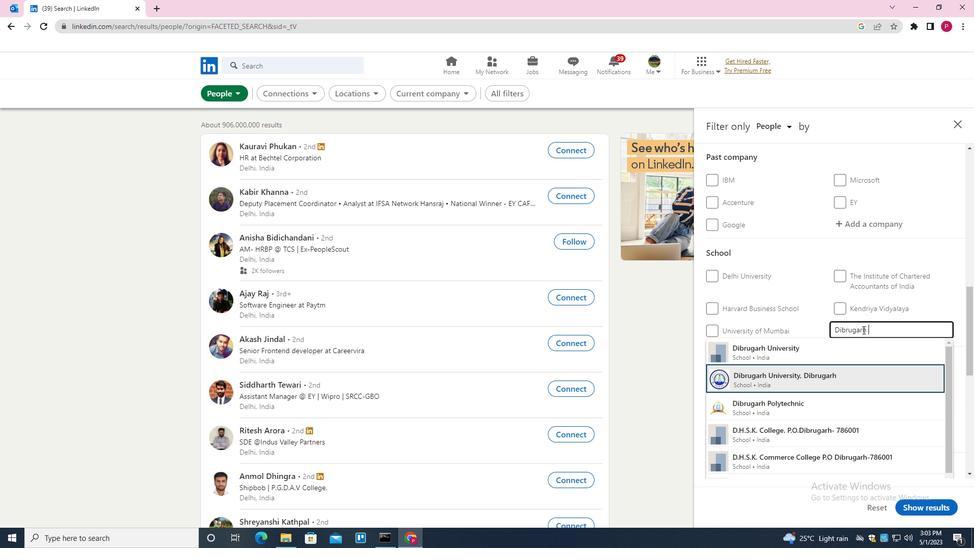 
Action: Mouse moved to (845, 330)
Screenshot: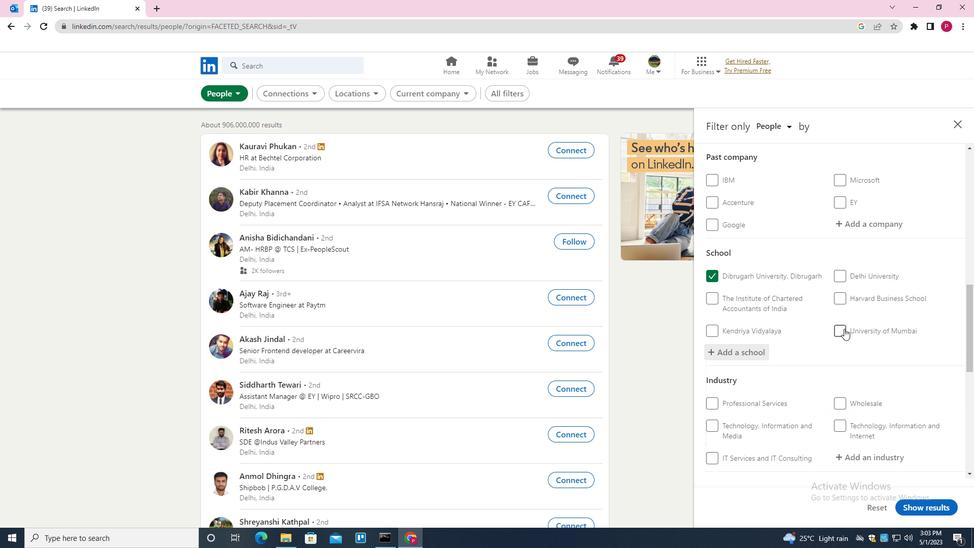 
Action: Mouse scrolled (845, 330) with delta (0, 0)
Screenshot: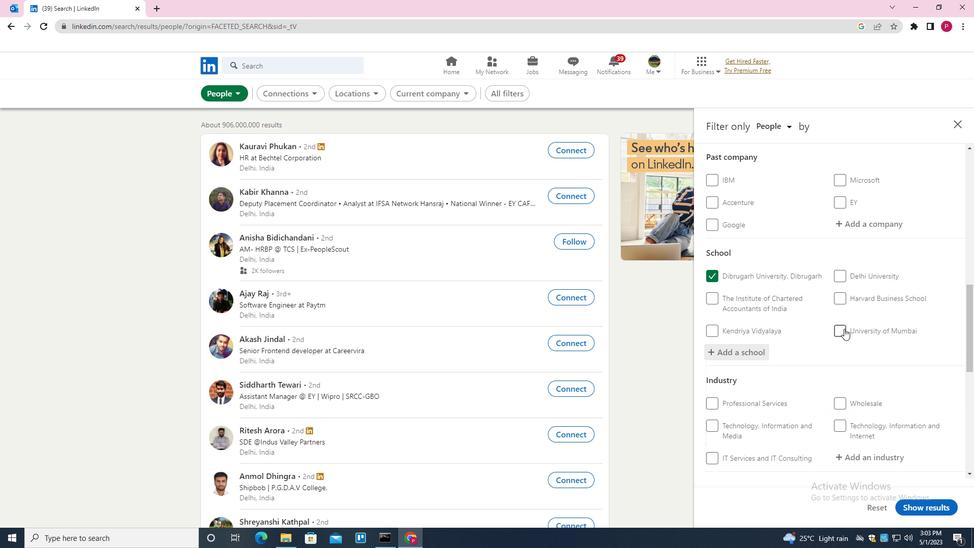 
Action: Mouse moved to (845, 333)
Screenshot: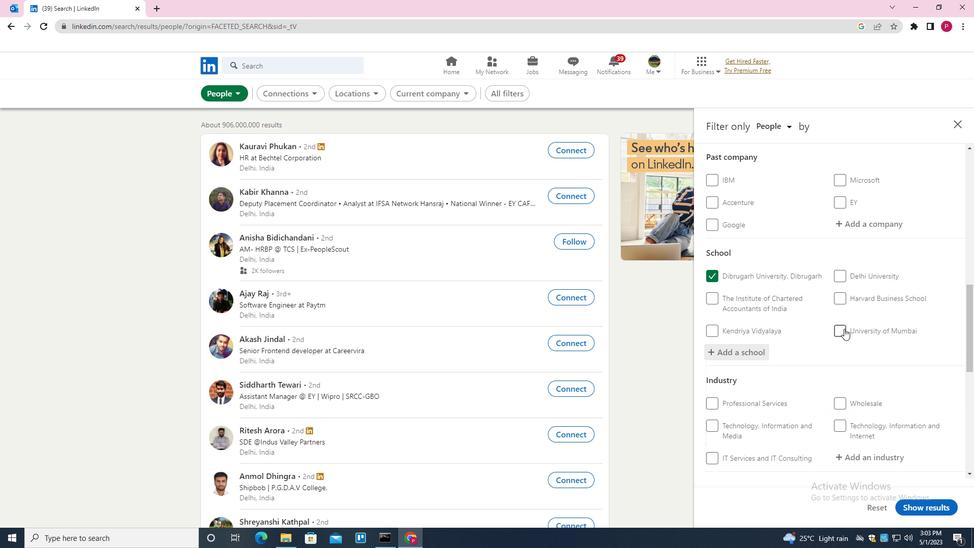 
Action: Mouse scrolled (845, 333) with delta (0, 0)
Screenshot: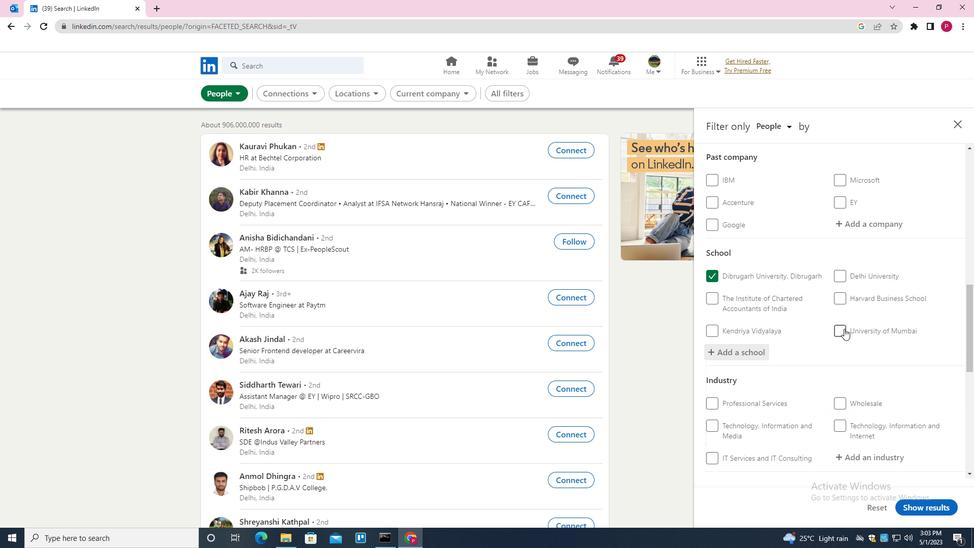
Action: Mouse moved to (872, 356)
Screenshot: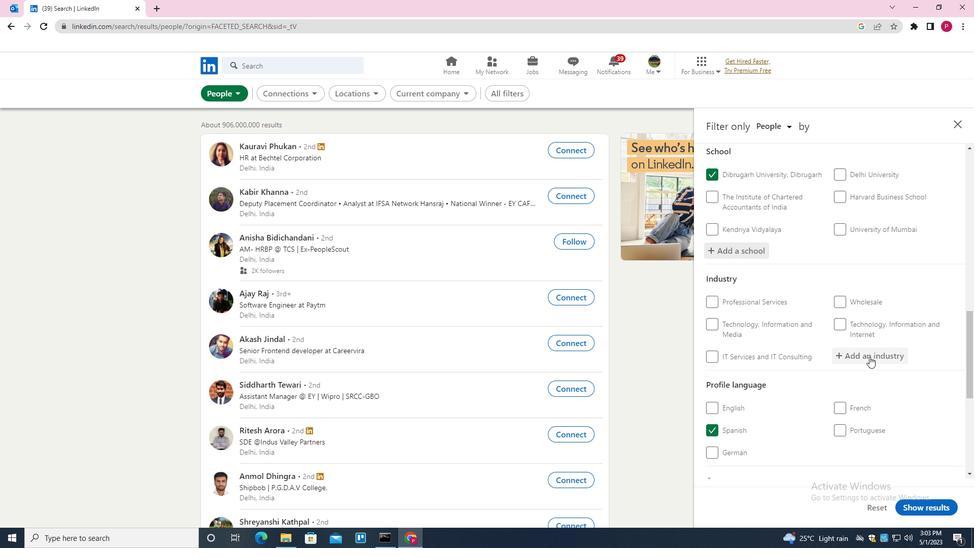 
Action: Mouse pressed left at (872, 356)
Screenshot: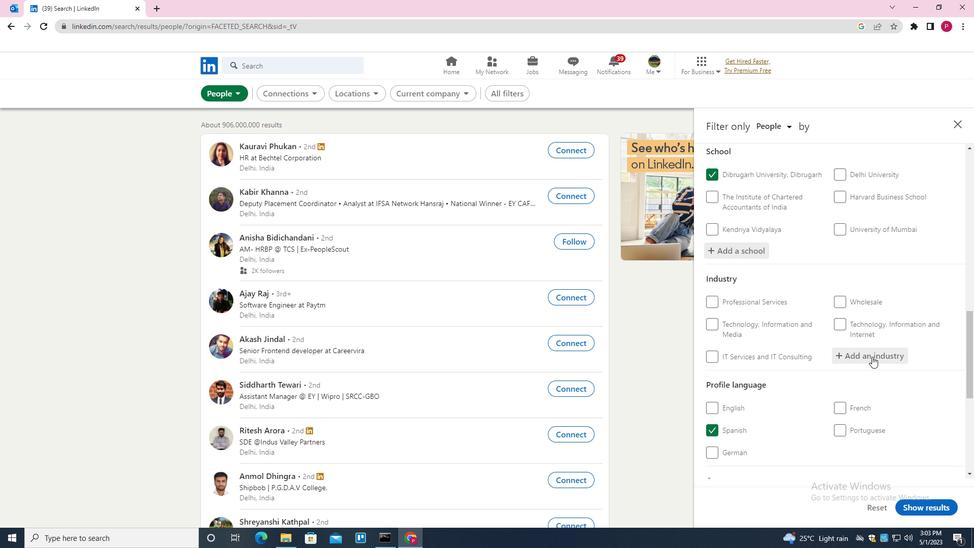 
Action: Mouse moved to (873, 354)
Screenshot: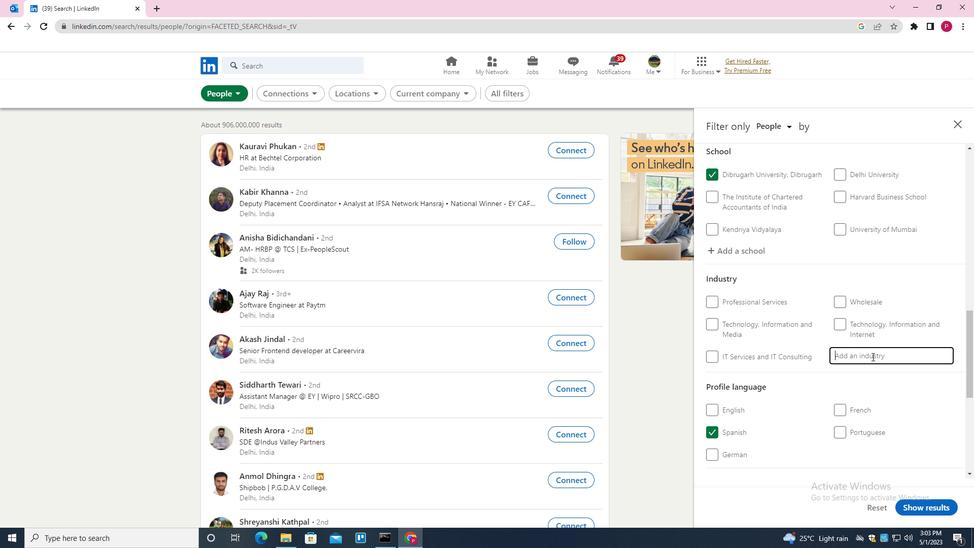 
Action: Key pressed <Key.shift>CLIMATE<Key.down><Key.enter>
Screenshot: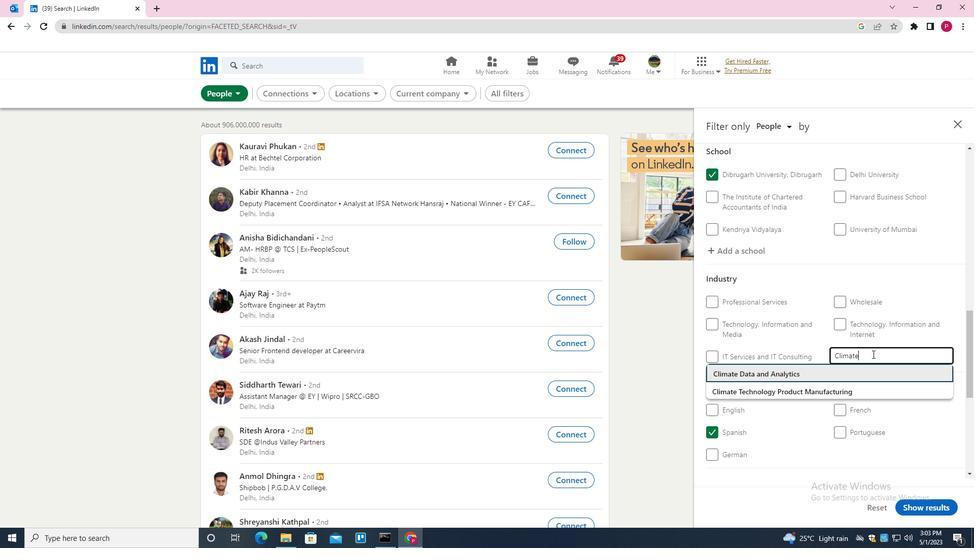 
Action: Mouse moved to (800, 346)
Screenshot: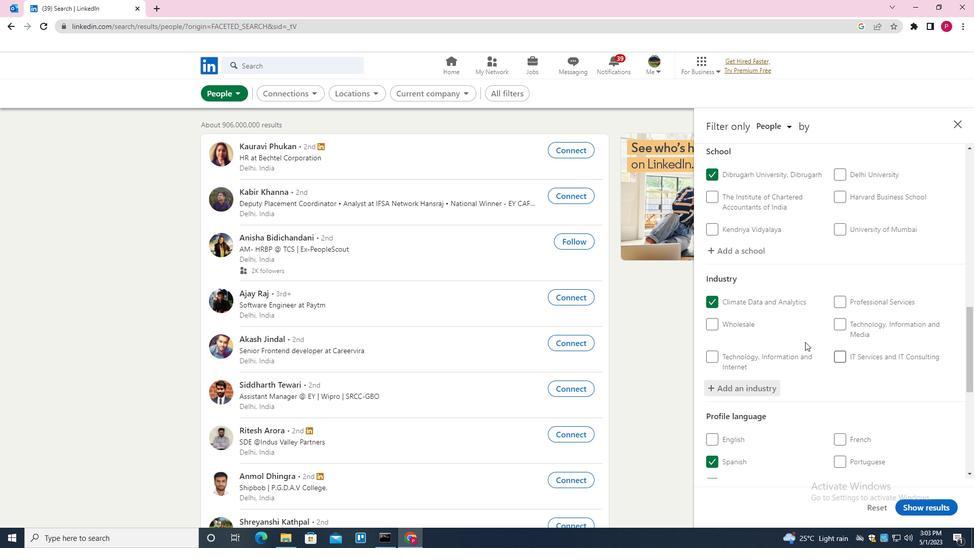 
Action: Mouse scrolled (800, 345) with delta (0, 0)
Screenshot: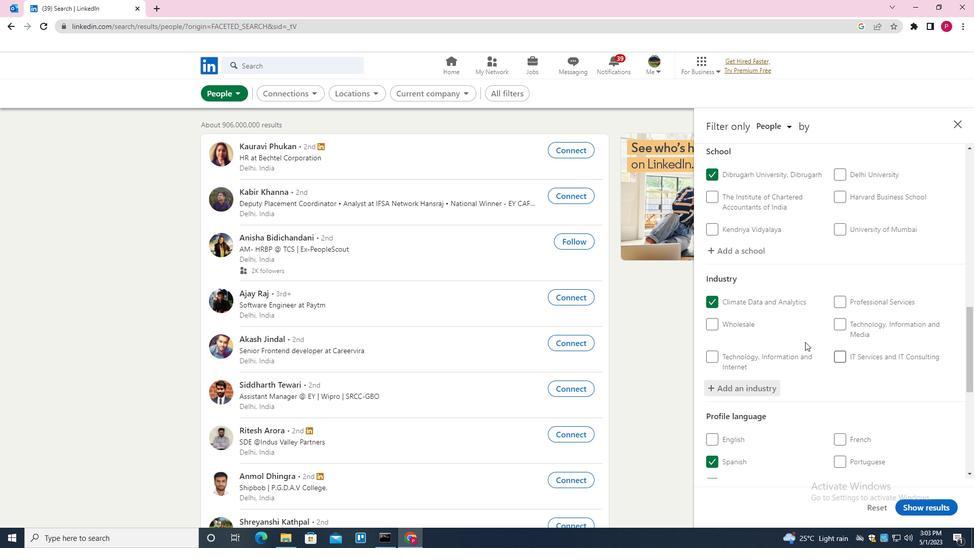 
Action: Mouse moved to (800, 346)
Screenshot: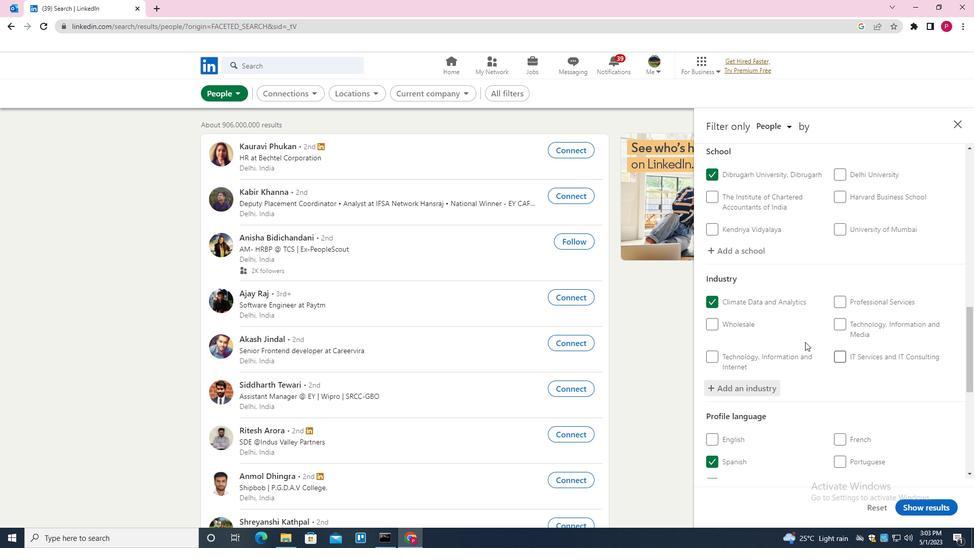
Action: Mouse scrolled (800, 345) with delta (0, 0)
Screenshot: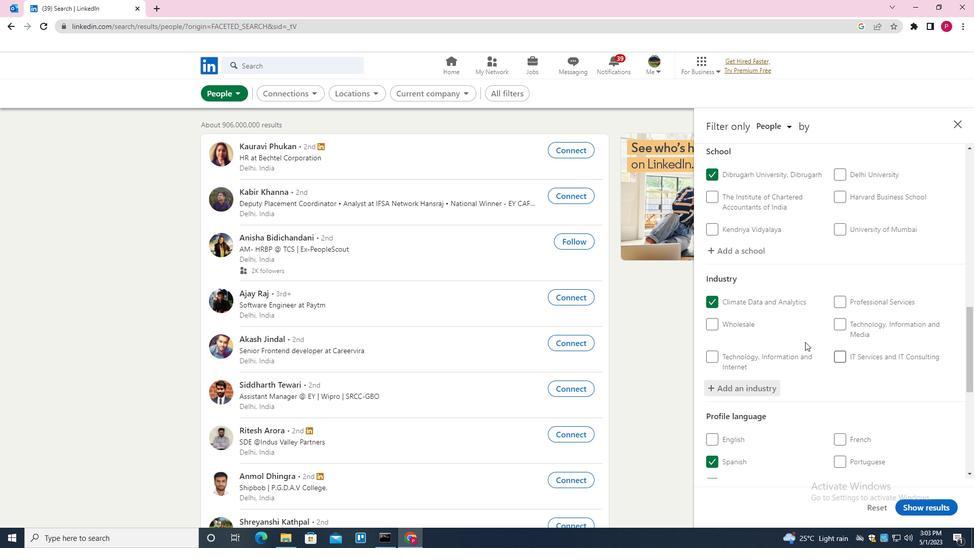 
Action: Mouse scrolled (800, 345) with delta (0, 0)
Screenshot: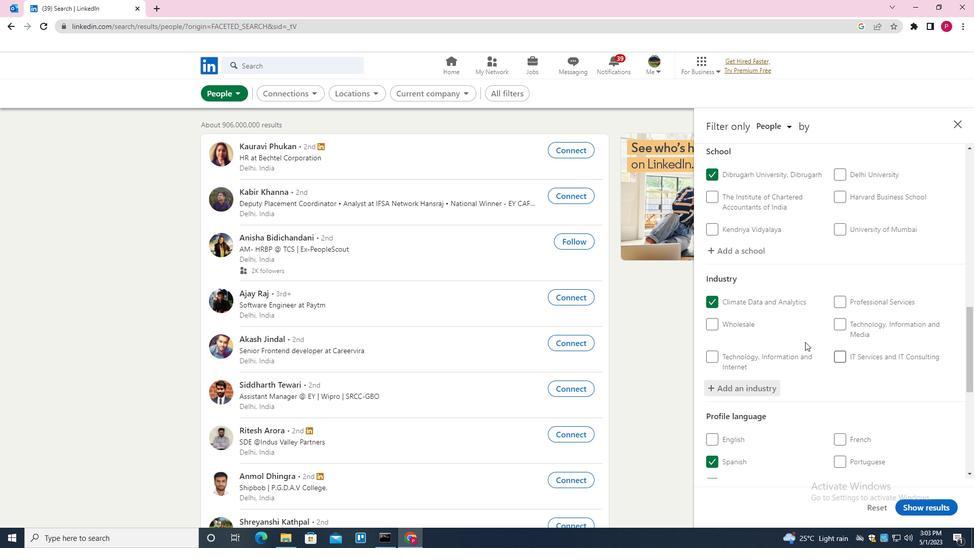 
Action: Mouse moved to (800, 347)
Screenshot: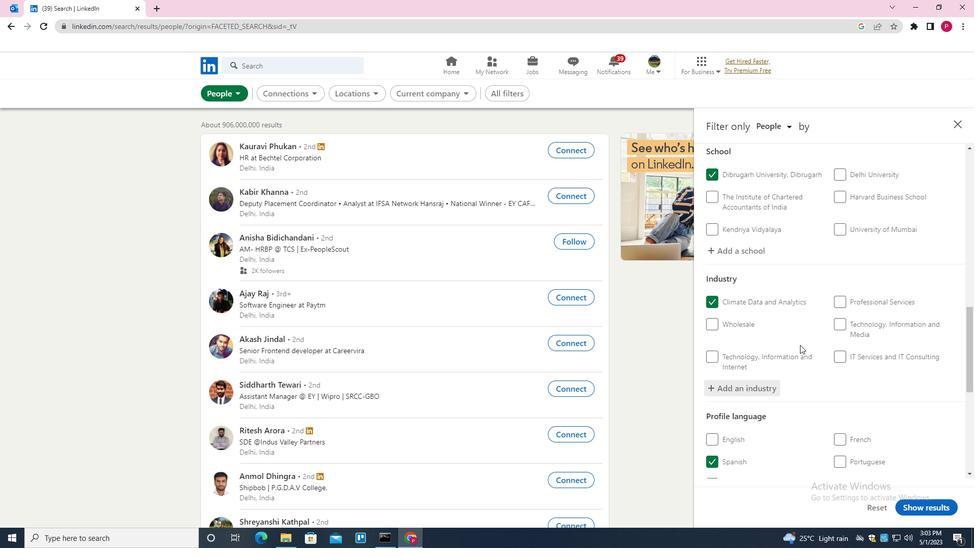 
Action: Mouse scrolled (800, 347) with delta (0, 0)
Screenshot: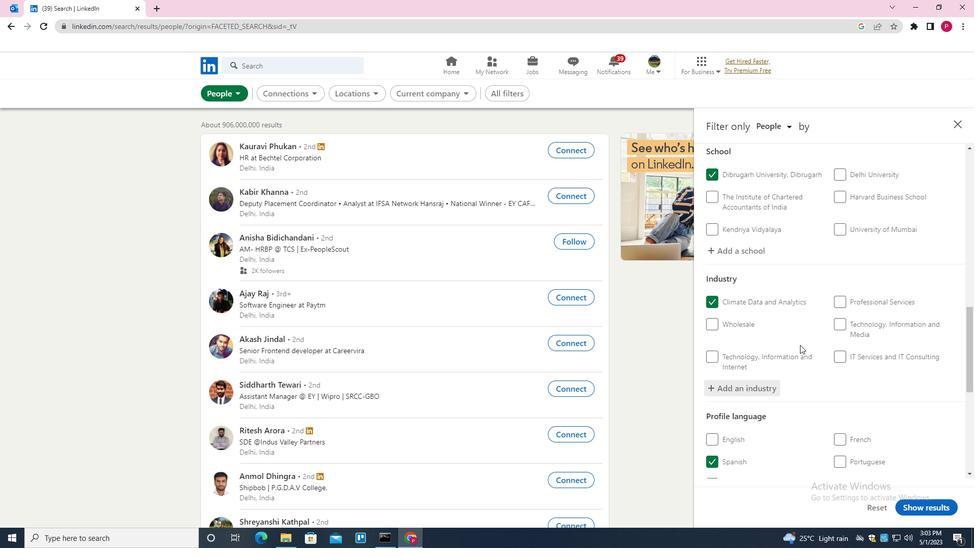 
Action: Mouse moved to (800, 351)
Screenshot: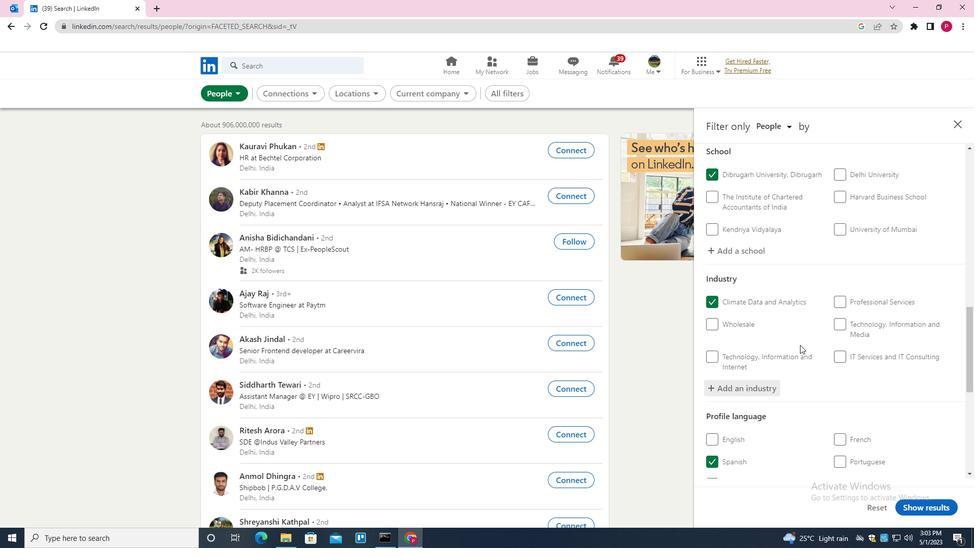 
Action: Mouse scrolled (800, 350) with delta (0, 0)
Screenshot: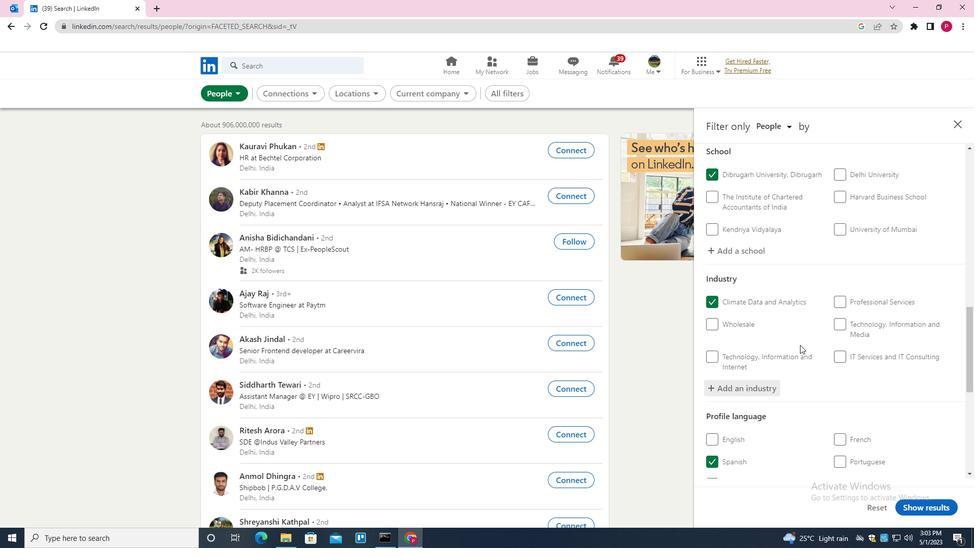 
Action: Mouse moved to (881, 389)
Screenshot: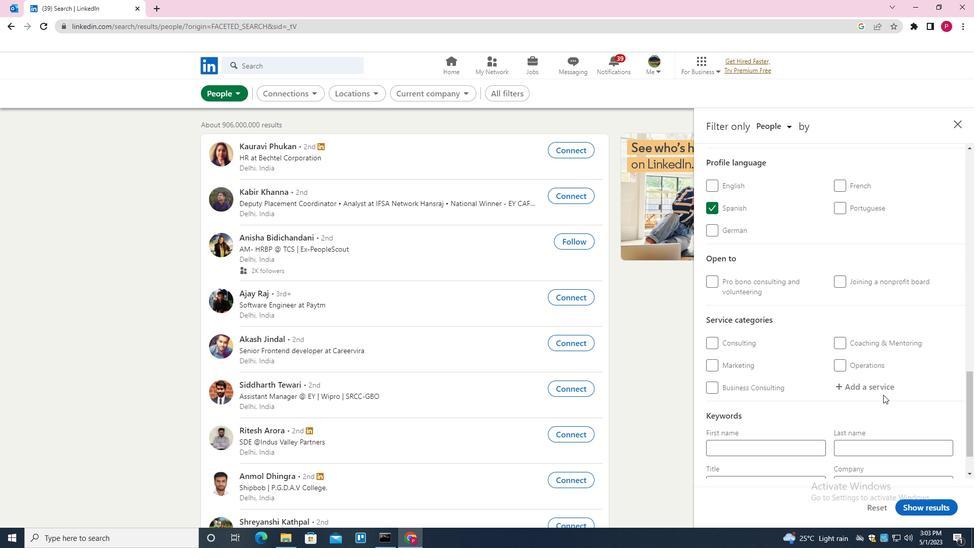 
Action: Mouse pressed left at (881, 389)
Screenshot: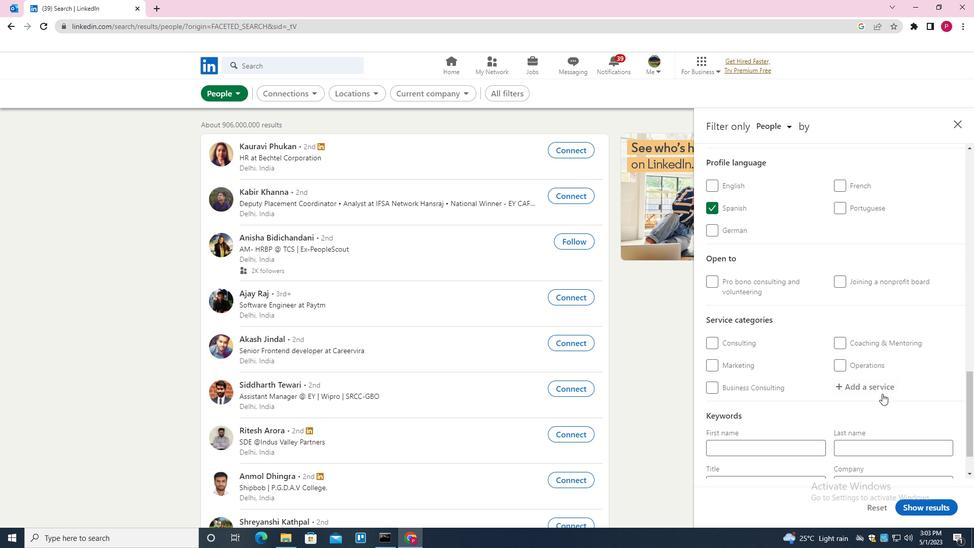 
Action: Key pressed <Key.shift><Key.shift><Key.shift><Key.shift><Key.shift><Key.shift><Key.shift><Key.shift><Key.shift><Key.shift><Key.shift><Key.shift><Key.shift><Key.shift><Key.shift><Key.shift><Key.shift><Key.shift><Key.shift><Key.shift><Key.shift><Key.shift><Key.shift><Key.shift><Key.shift><Key.shift><Key.shift><Key.shift><Key.shift>MANAGEMENT<Key.space><Key.down><Key.down><Key.down><Key.down><Key.enter>
Screenshot: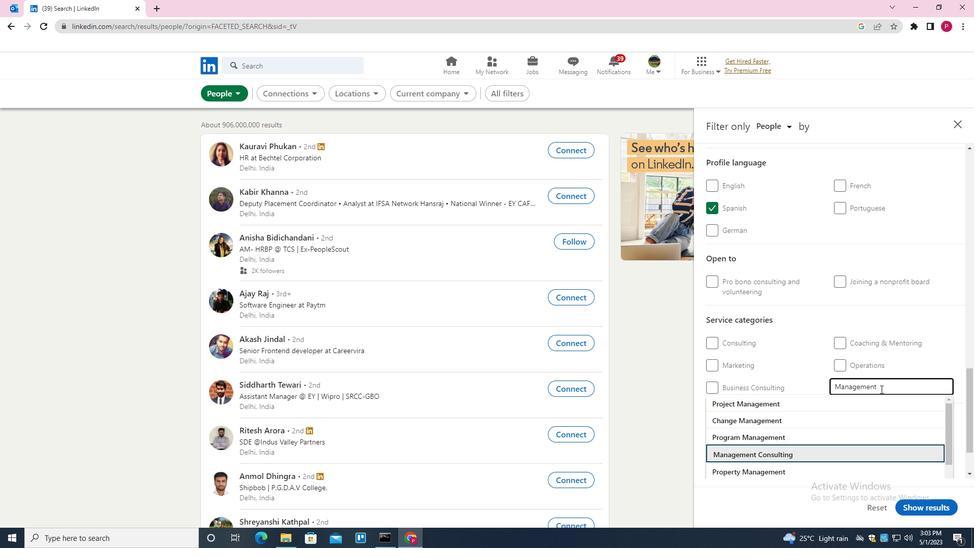 
Action: Mouse moved to (869, 395)
Screenshot: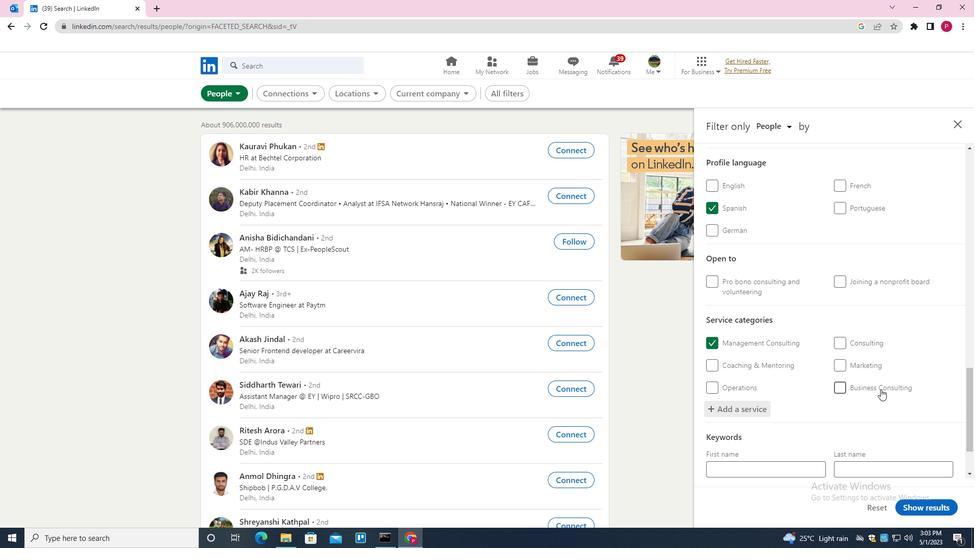 
Action: Mouse scrolled (869, 394) with delta (0, 0)
Screenshot: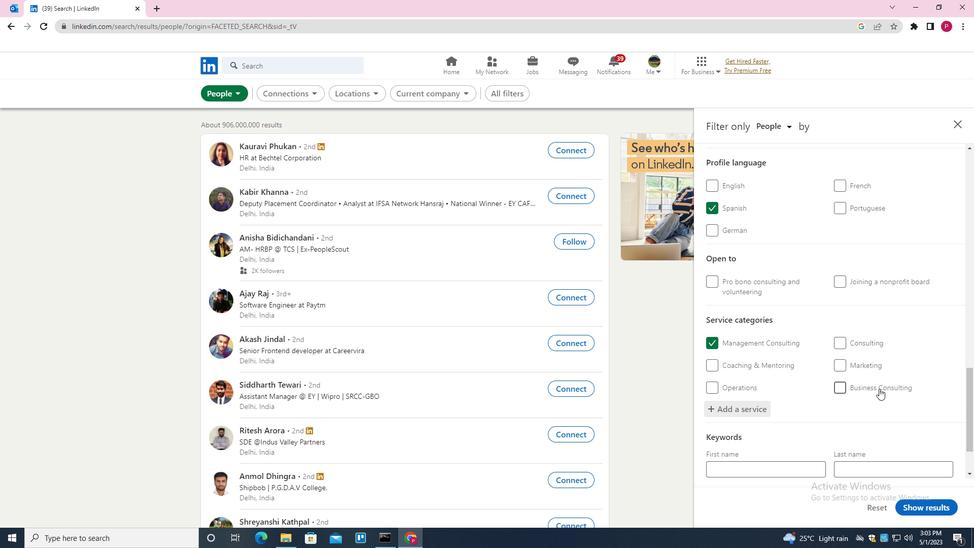 
Action: Mouse moved to (868, 396)
Screenshot: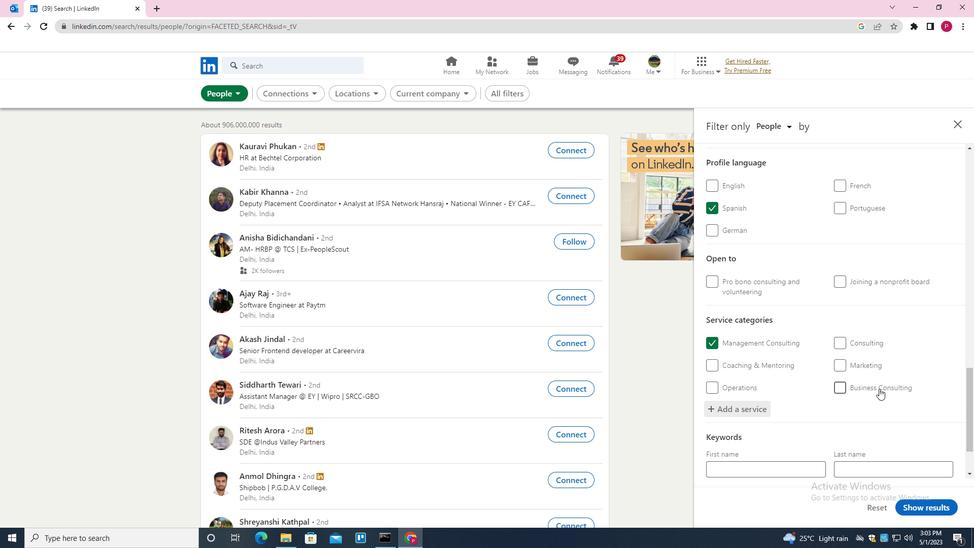 
Action: Mouse scrolled (868, 396) with delta (0, 0)
Screenshot: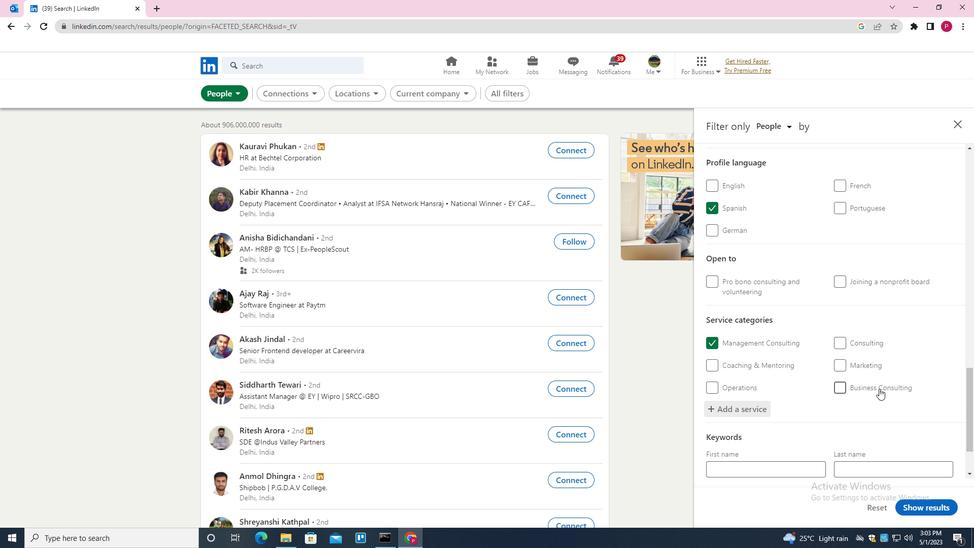 
Action: Mouse moved to (865, 399)
Screenshot: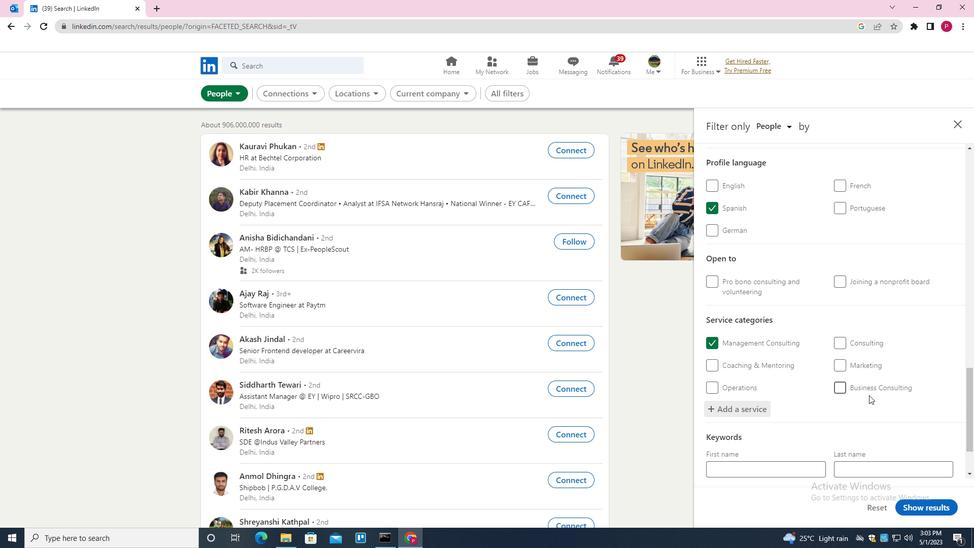 
Action: Mouse scrolled (865, 398) with delta (0, 0)
Screenshot: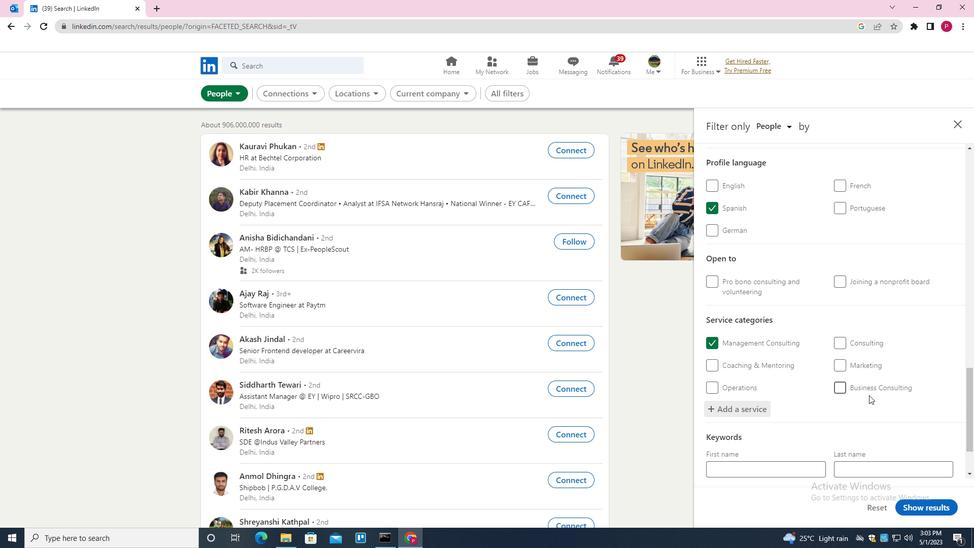 
Action: Mouse moved to (865, 399)
Screenshot: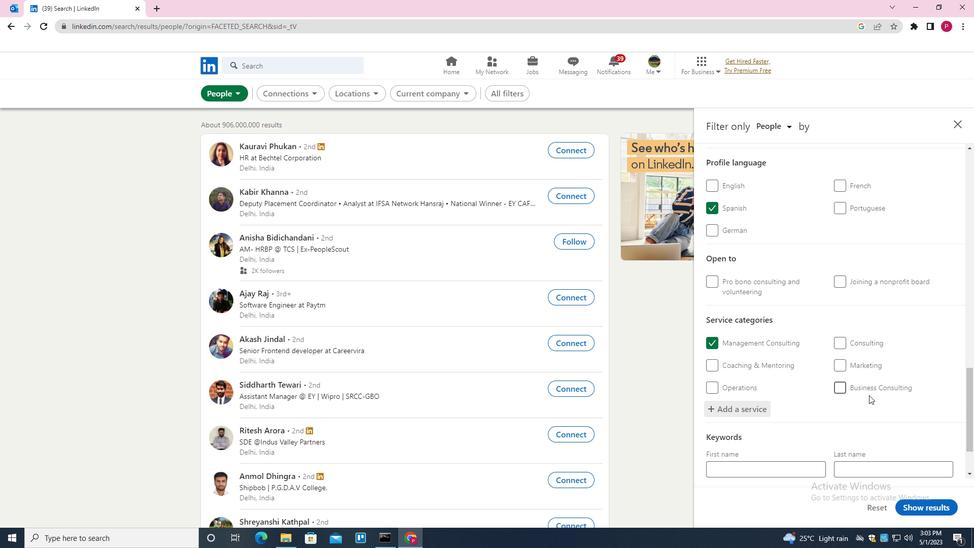 
Action: Mouse scrolled (865, 398) with delta (0, 0)
Screenshot: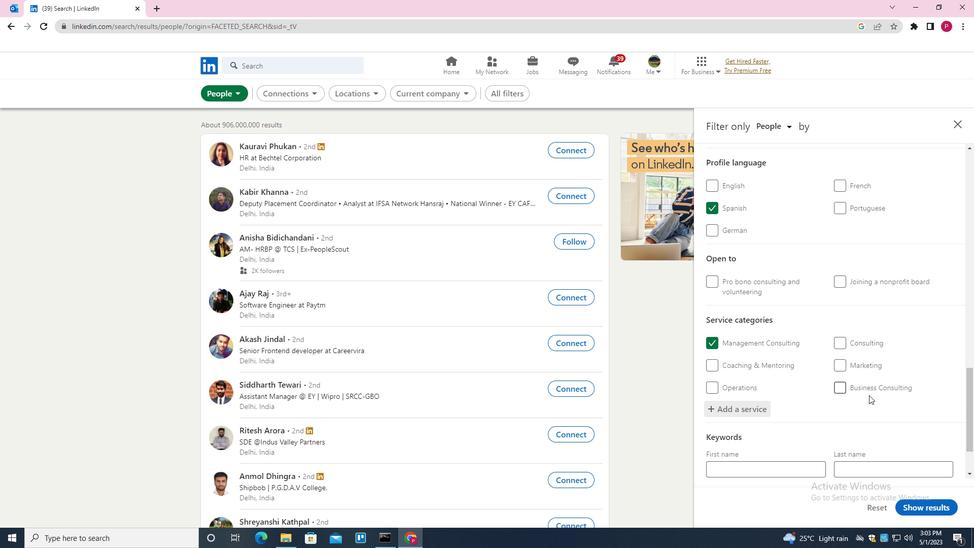 
Action: Mouse moved to (864, 399)
Screenshot: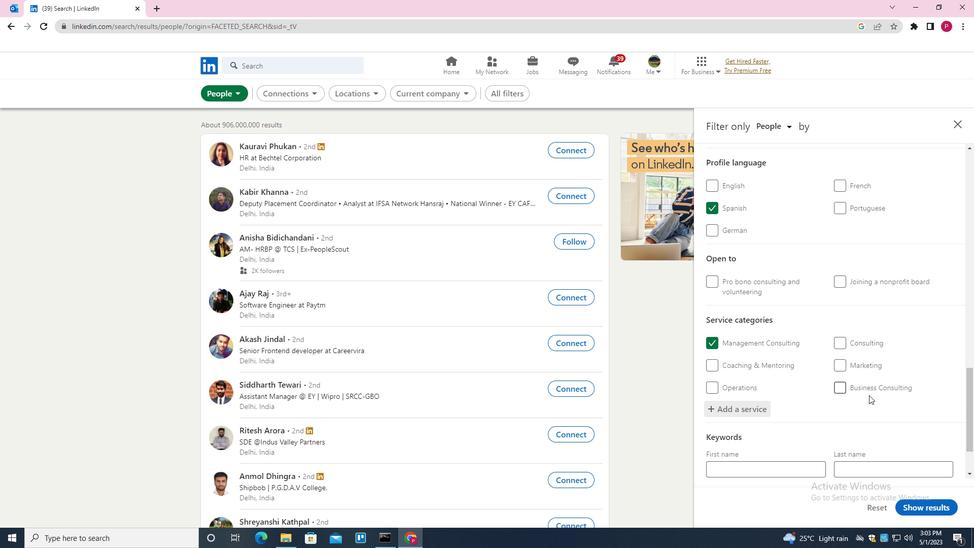 
Action: Mouse scrolled (864, 399) with delta (0, 0)
Screenshot: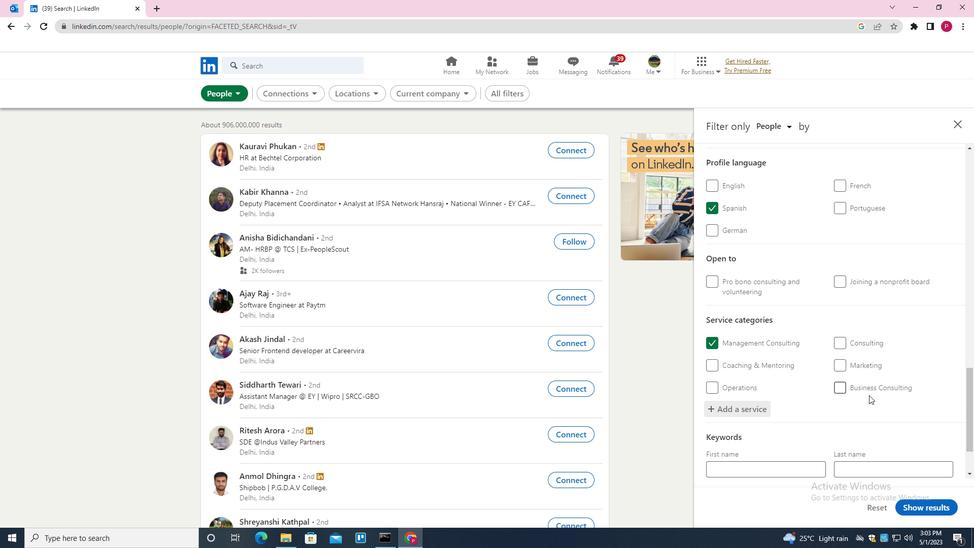 
Action: Mouse scrolled (864, 399) with delta (0, 0)
Screenshot: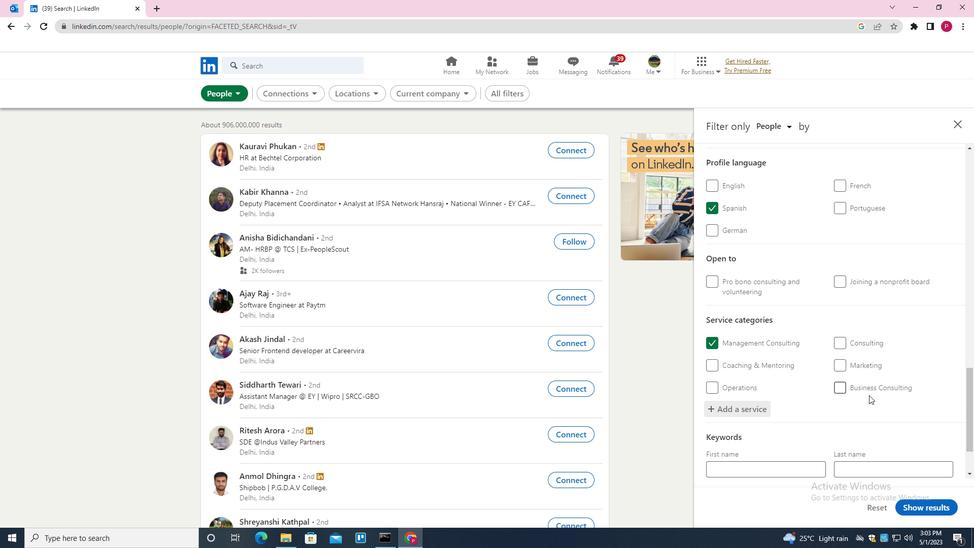 
Action: Mouse moved to (778, 428)
Screenshot: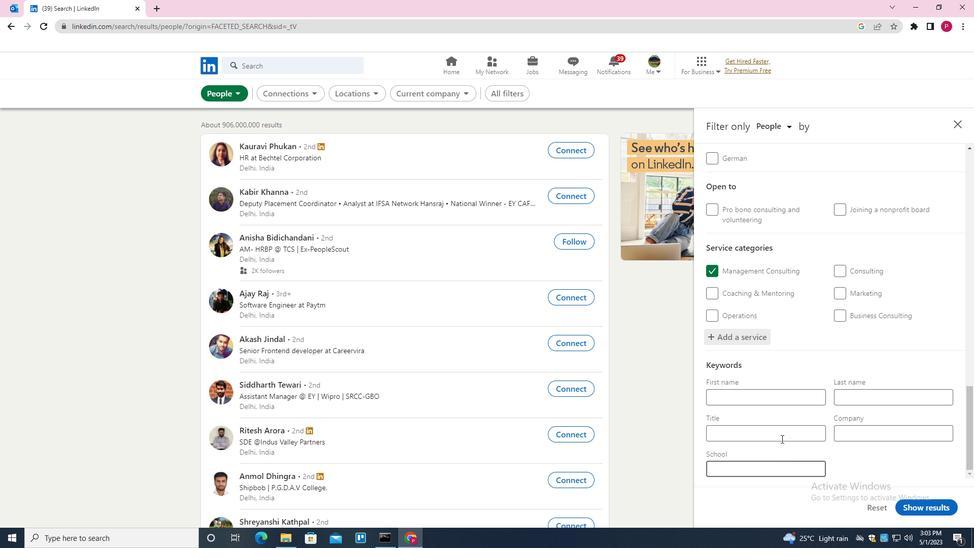
Action: Mouse pressed left at (778, 428)
Screenshot: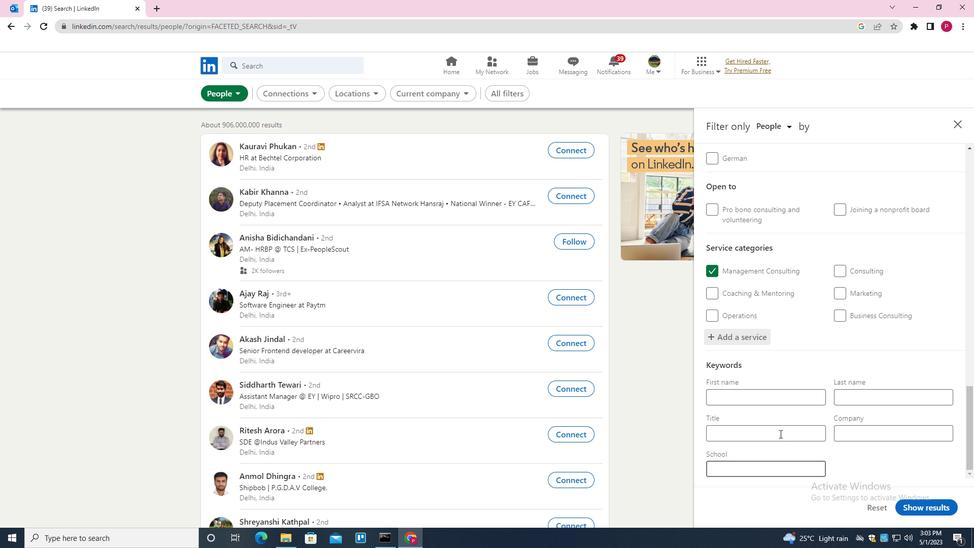 
Action: Key pressed <Key.shift><Key.shift><Key.shift><Key.shift><Key.shift><Key.shift><Key.shift><Key.shift><Key.shift><Key.shift><Key.shift><Key.shift><Key.shift><Key.shift>FINANCE<Key.space><Key.shift>DIRECTOR
Screenshot: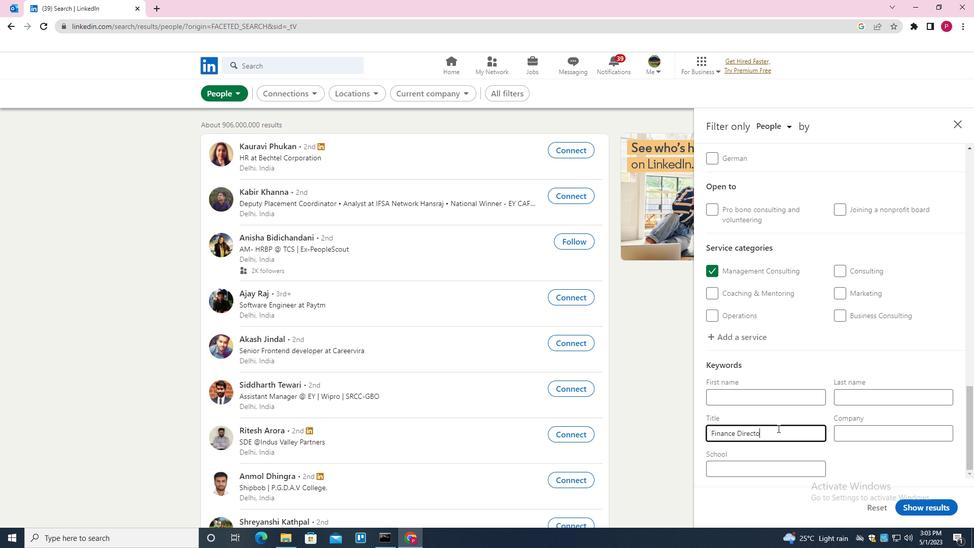 
Action: Mouse moved to (933, 511)
Screenshot: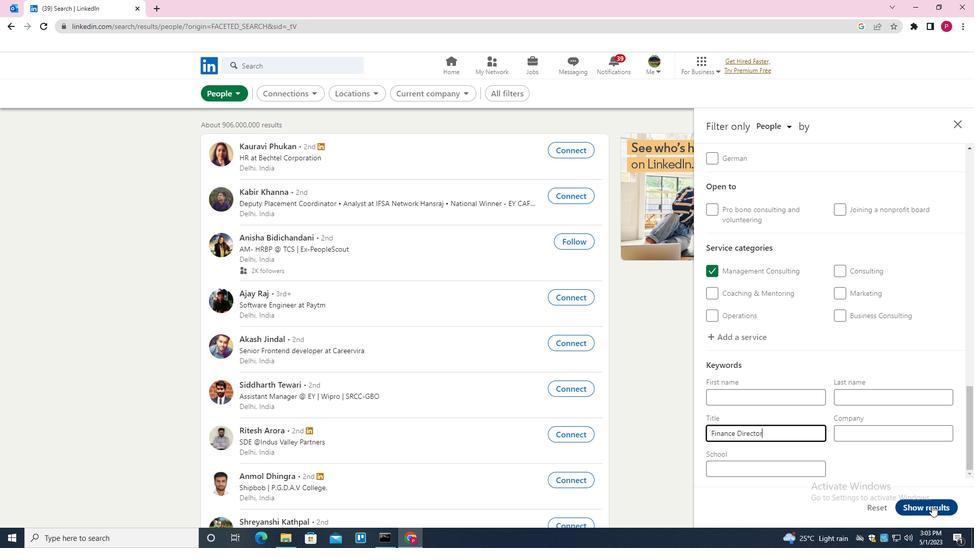 
Action: Mouse pressed left at (933, 511)
Screenshot: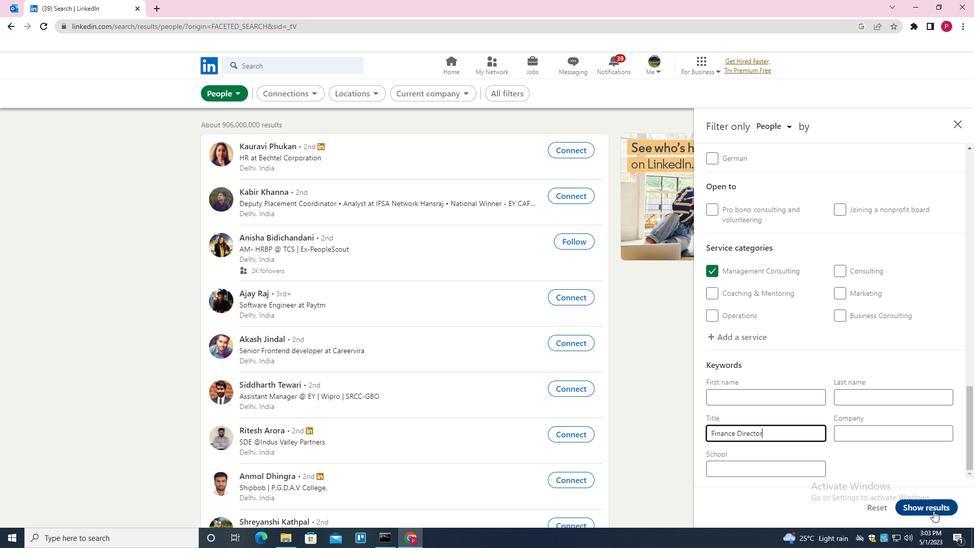 
Action: Mouse moved to (592, 285)
Screenshot: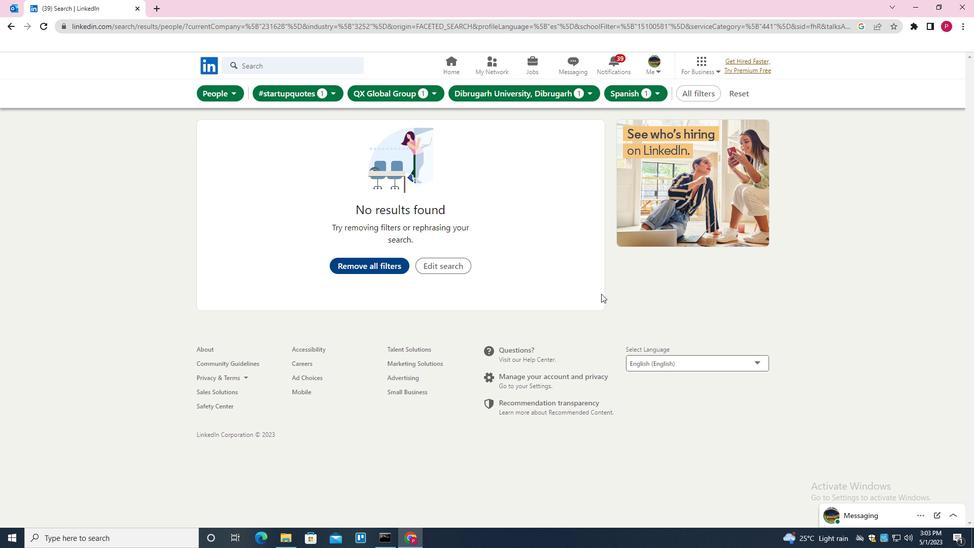 
